 Task: Search one way flight ticket for 1 adult, 1 child, 1 infant in seat in premium economy from Grand Forks: Grand Forks International Airport to Fort Wayne: Fort Wayne International Airport on 8-4-2023. Choice of flights is Spirit. Number of bags: 1 checked bag. Price is upto 96000. Outbound departure time preference is 22:15.
Action: Mouse moved to (362, 308)
Screenshot: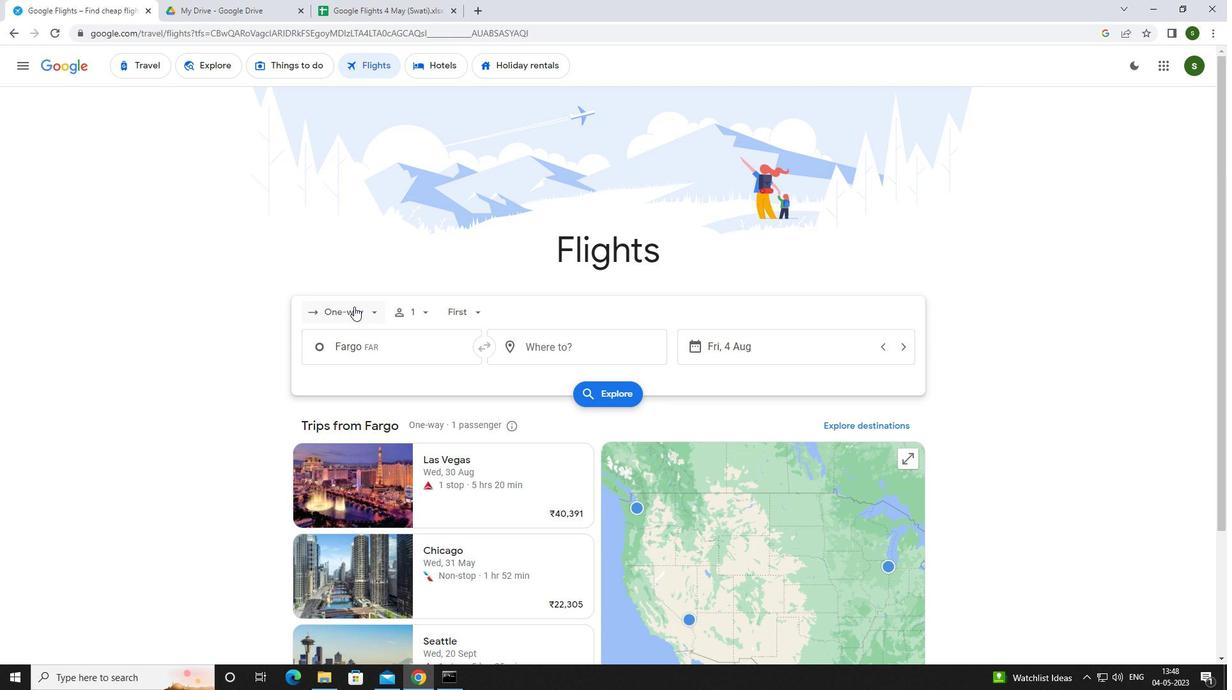 
Action: Mouse pressed left at (362, 308)
Screenshot: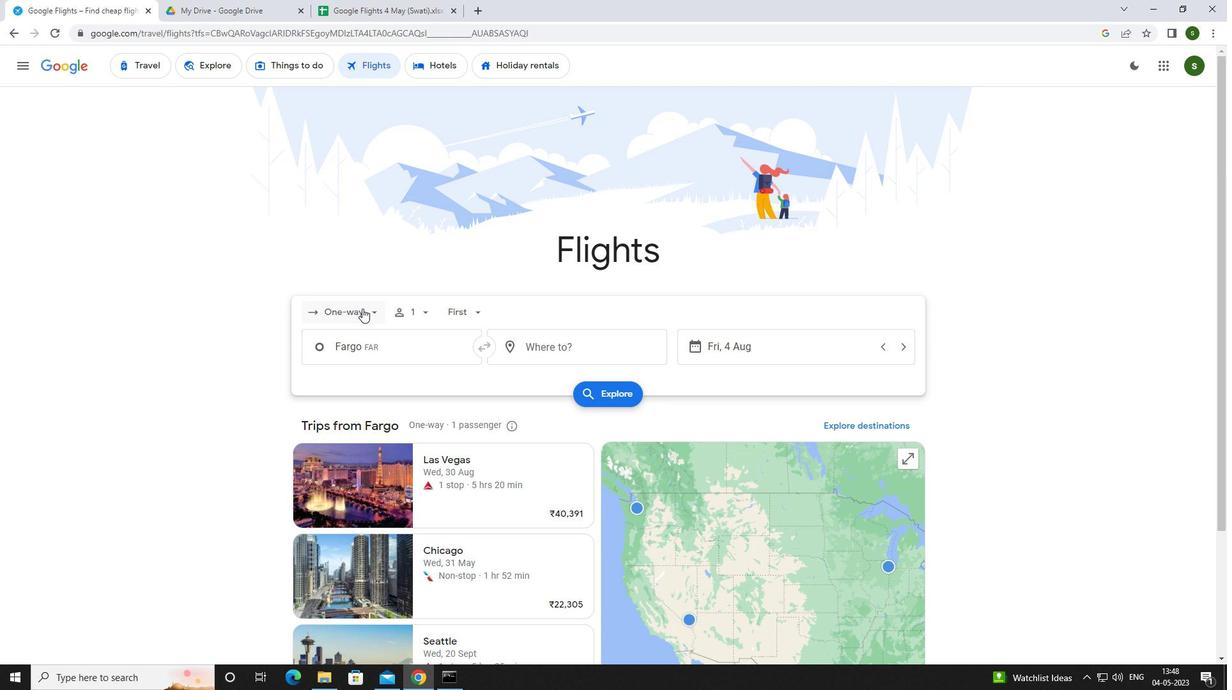 
Action: Mouse moved to (369, 367)
Screenshot: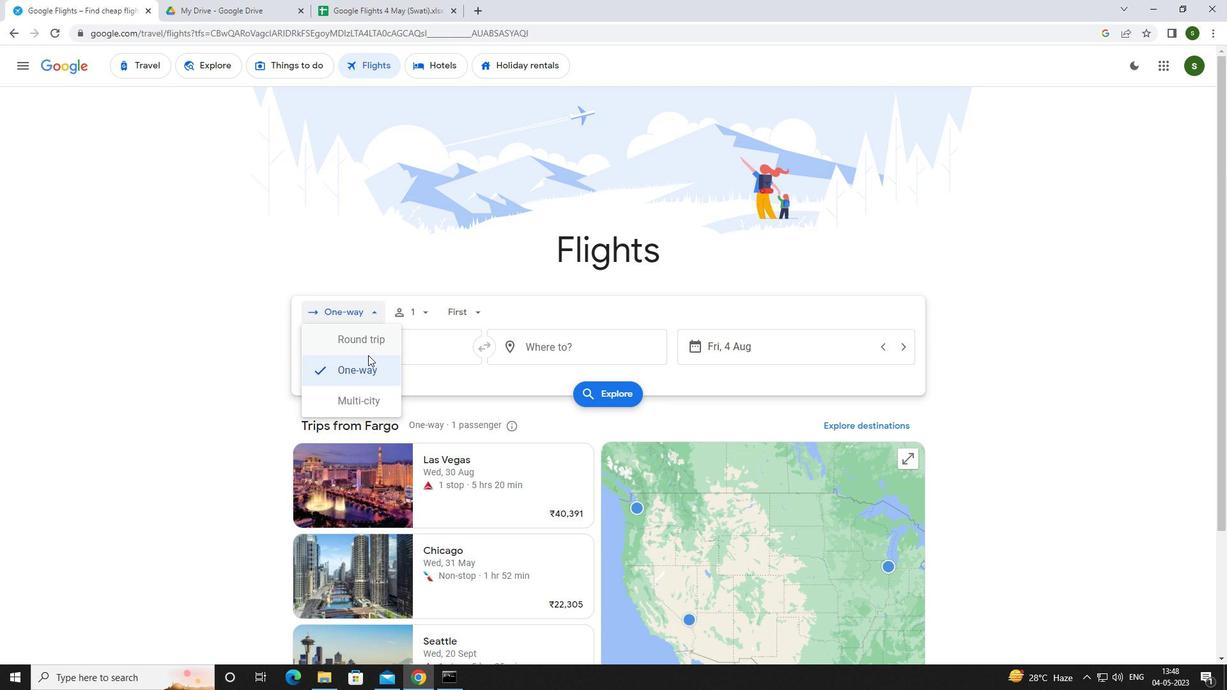 
Action: Mouse pressed left at (369, 367)
Screenshot: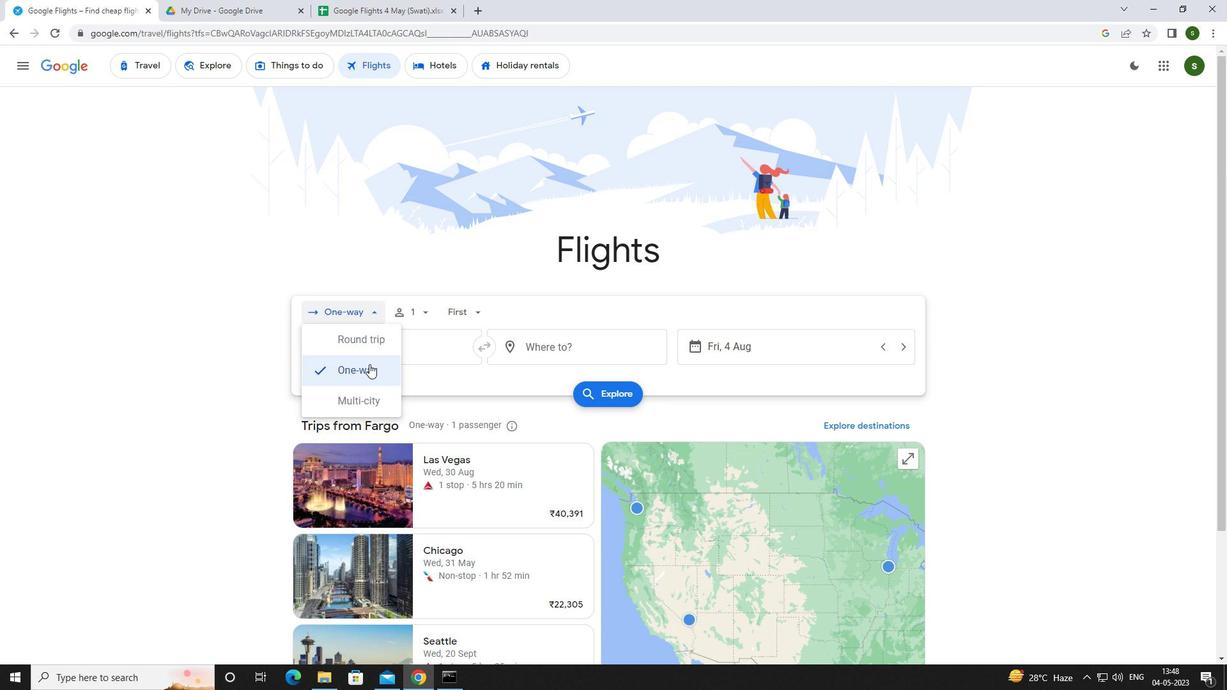 
Action: Mouse moved to (423, 315)
Screenshot: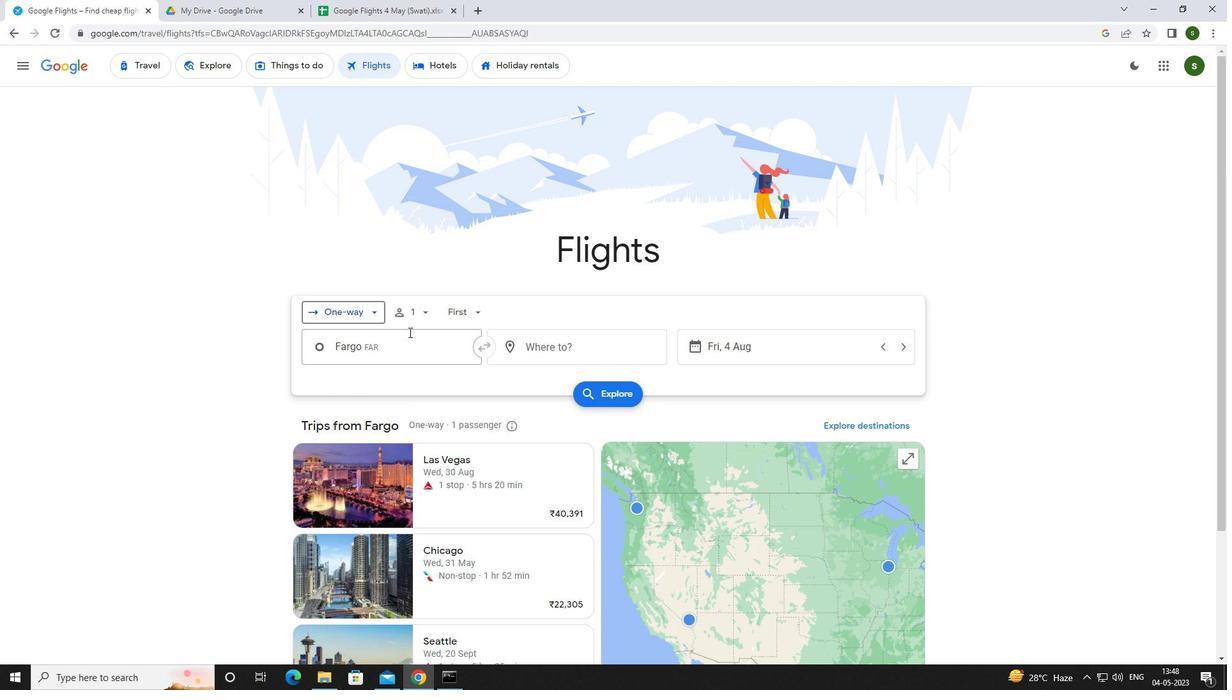 
Action: Mouse pressed left at (423, 315)
Screenshot: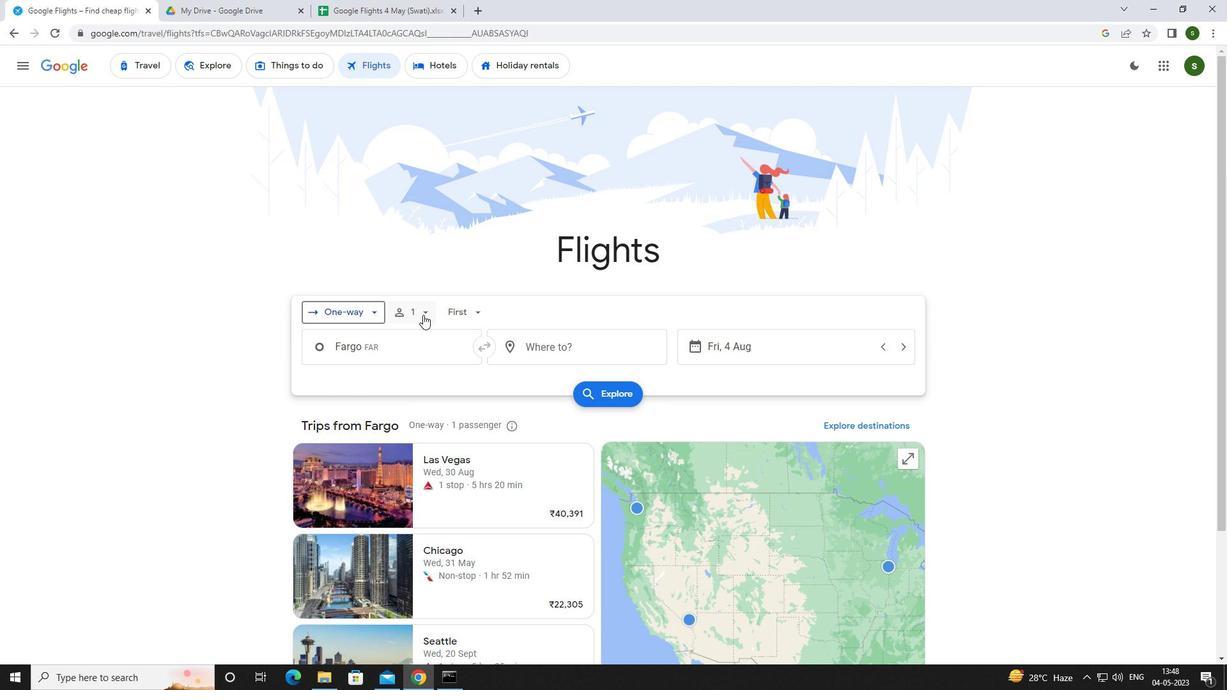 
Action: Mouse moved to (530, 376)
Screenshot: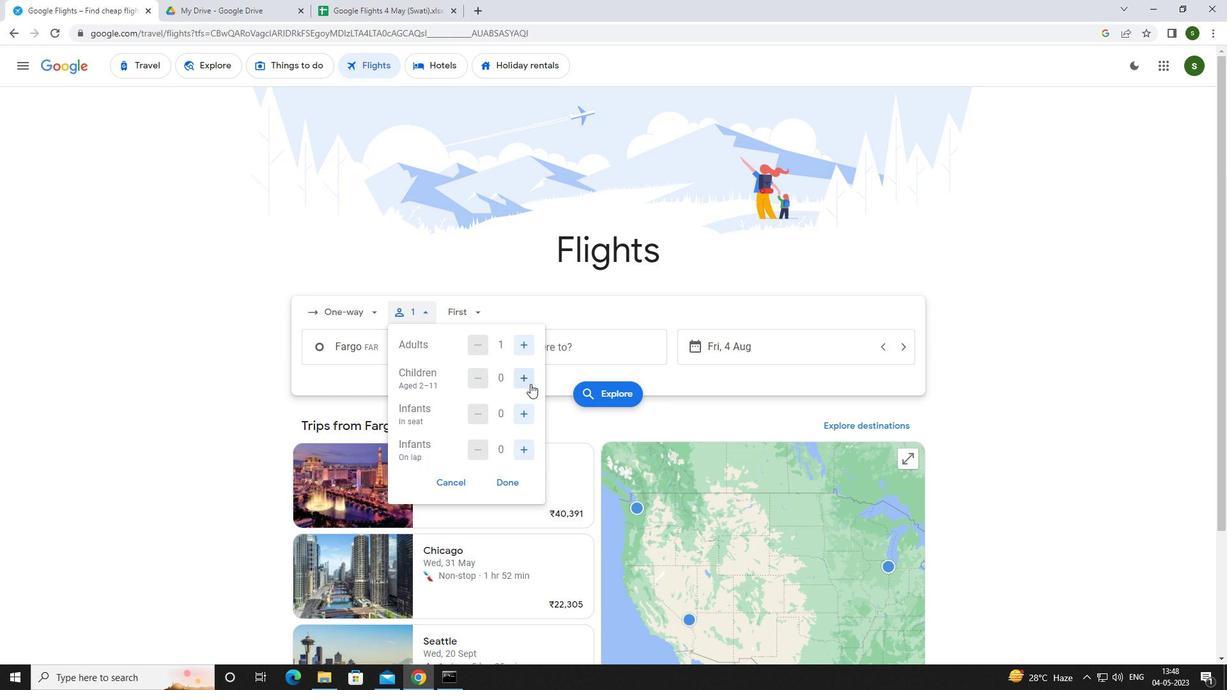 
Action: Mouse pressed left at (530, 376)
Screenshot: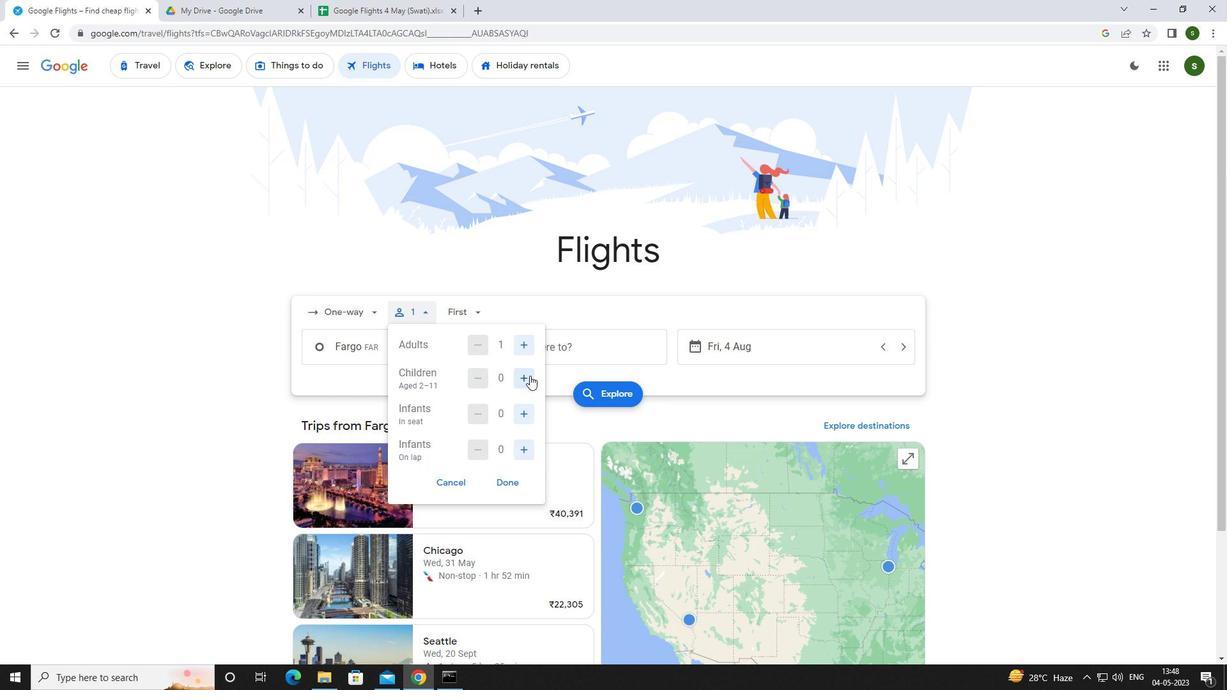 
Action: Mouse moved to (530, 415)
Screenshot: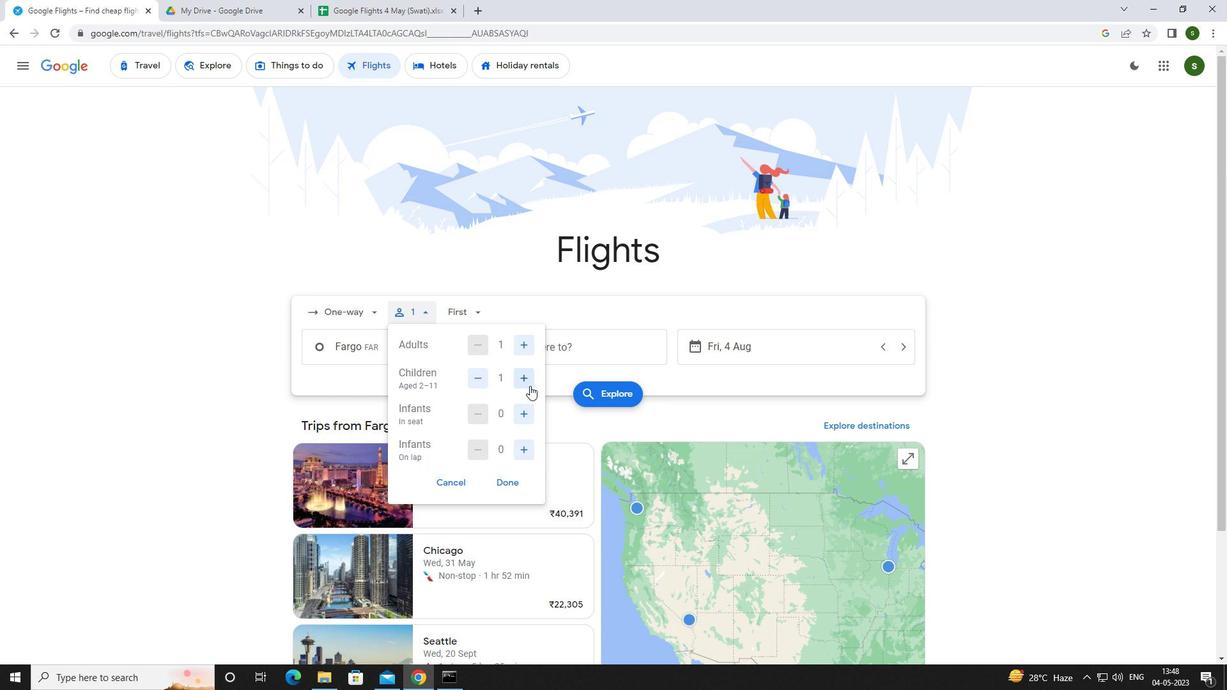 
Action: Mouse pressed left at (530, 415)
Screenshot: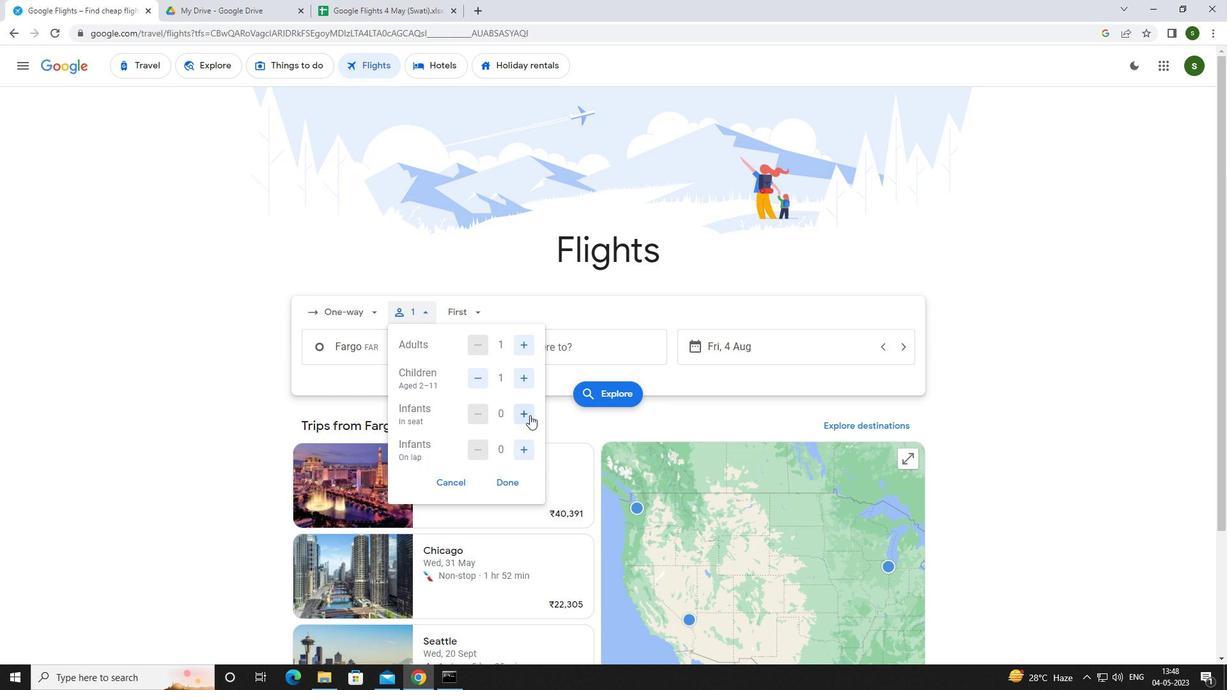 
Action: Mouse moved to (486, 314)
Screenshot: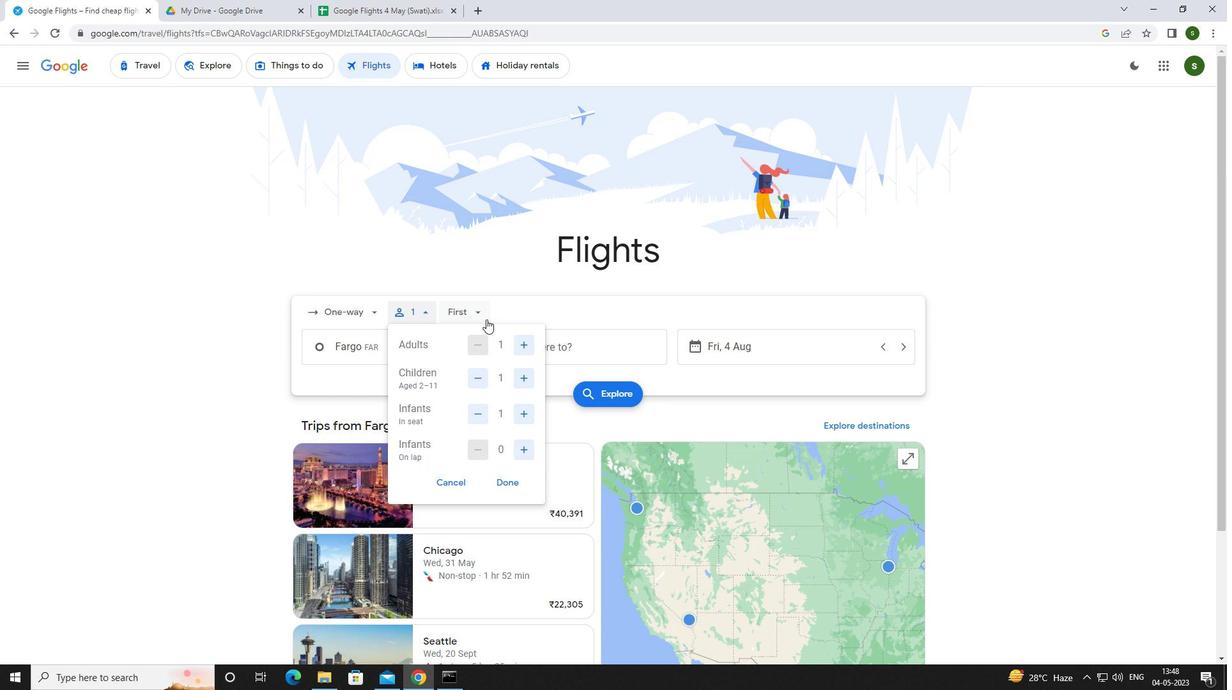 
Action: Mouse pressed left at (486, 314)
Screenshot: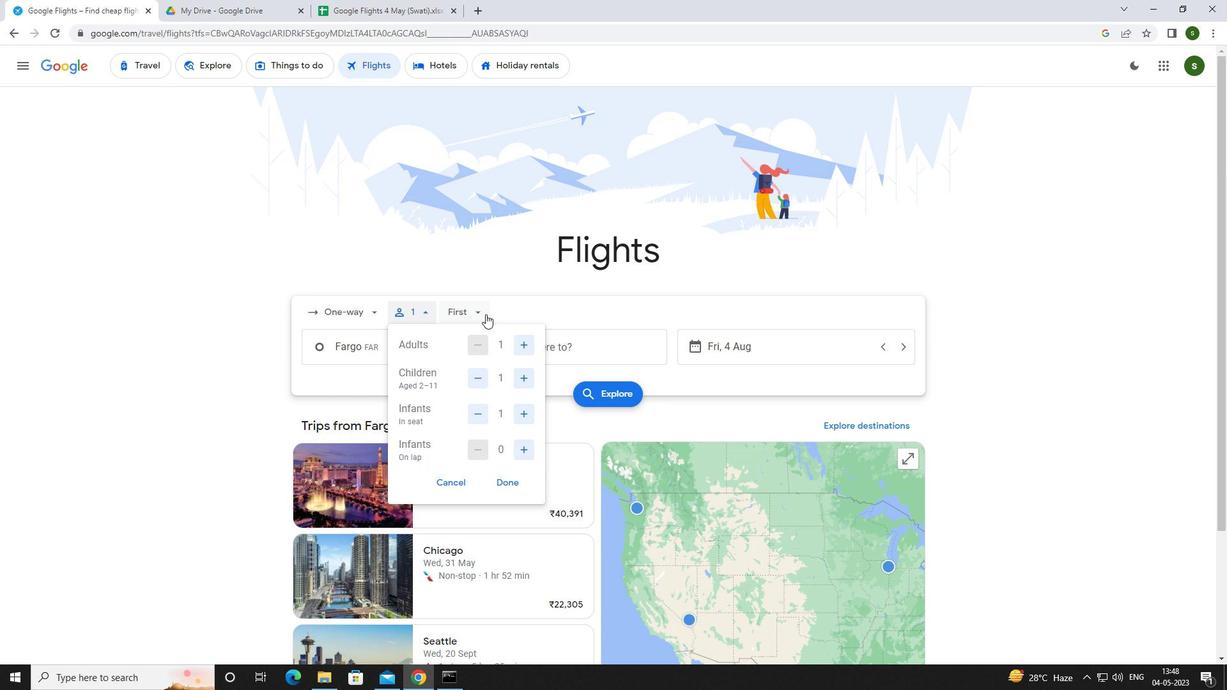 
Action: Mouse moved to (496, 376)
Screenshot: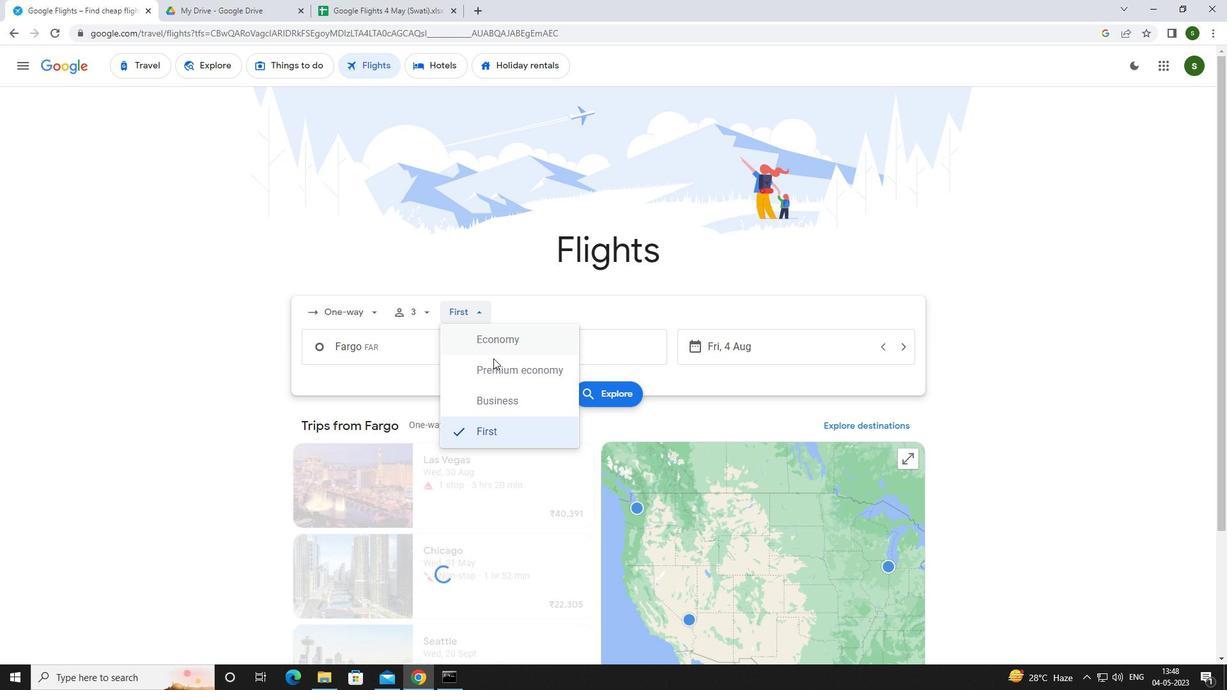 
Action: Mouse pressed left at (496, 376)
Screenshot: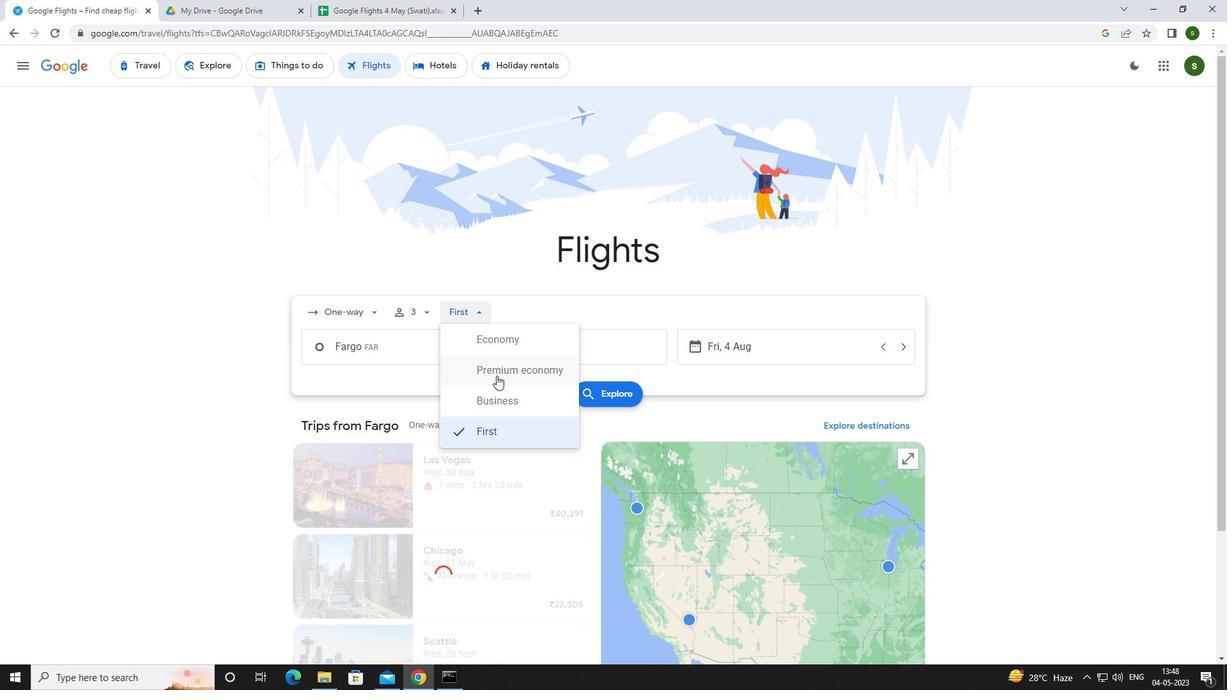 
Action: Mouse moved to (411, 355)
Screenshot: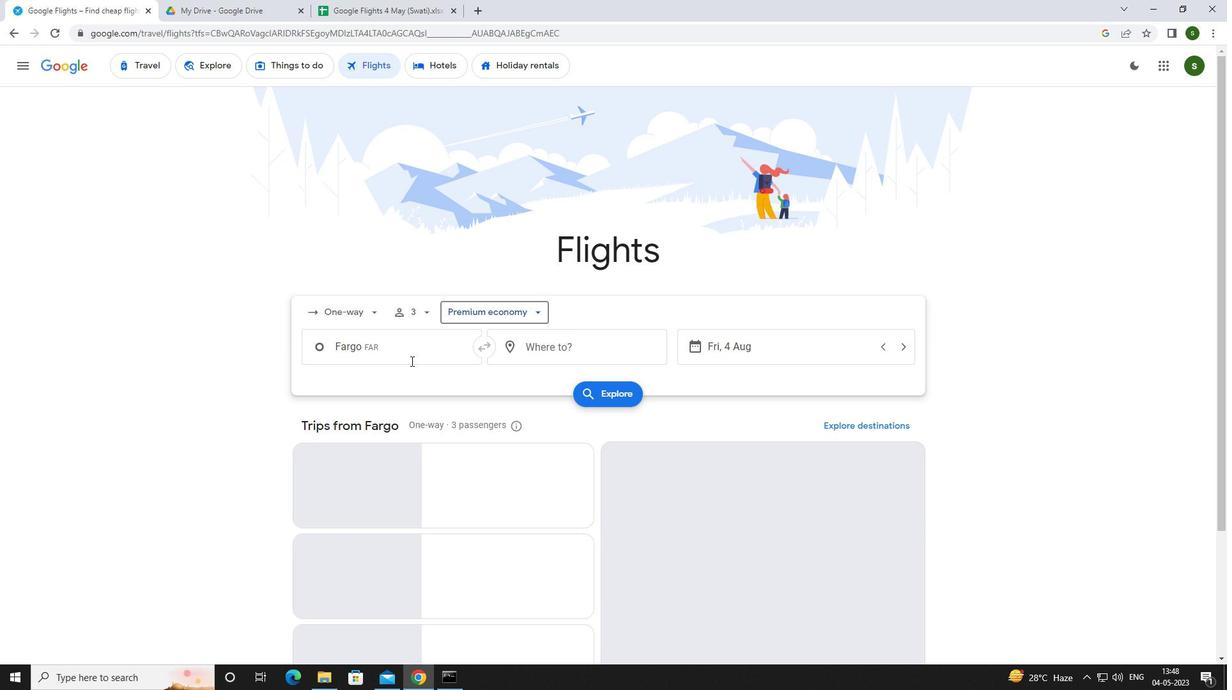 
Action: Mouse pressed left at (411, 355)
Screenshot: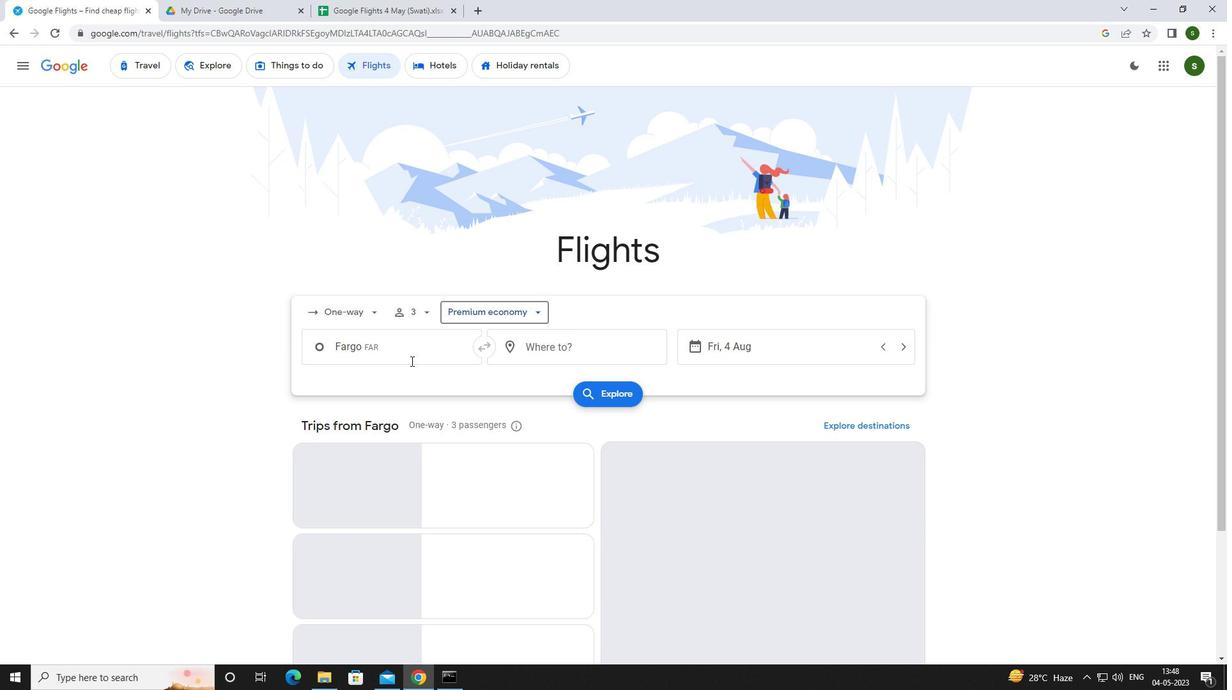 
Action: Mouse moved to (410, 349)
Screenshot: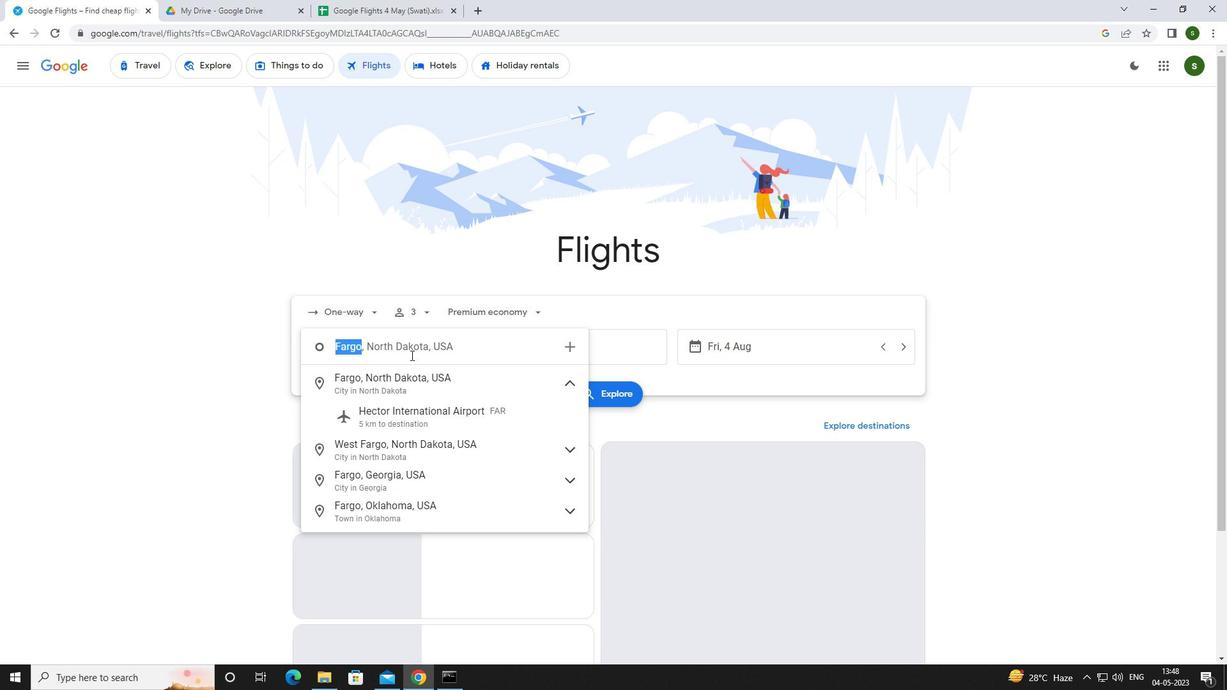 
Action: Key pressed <Key.caps_lock>g<Key.caps_lock>rand<Key.space><Key.caps_lock>f<Key.caps_lock>orks
Screenshot: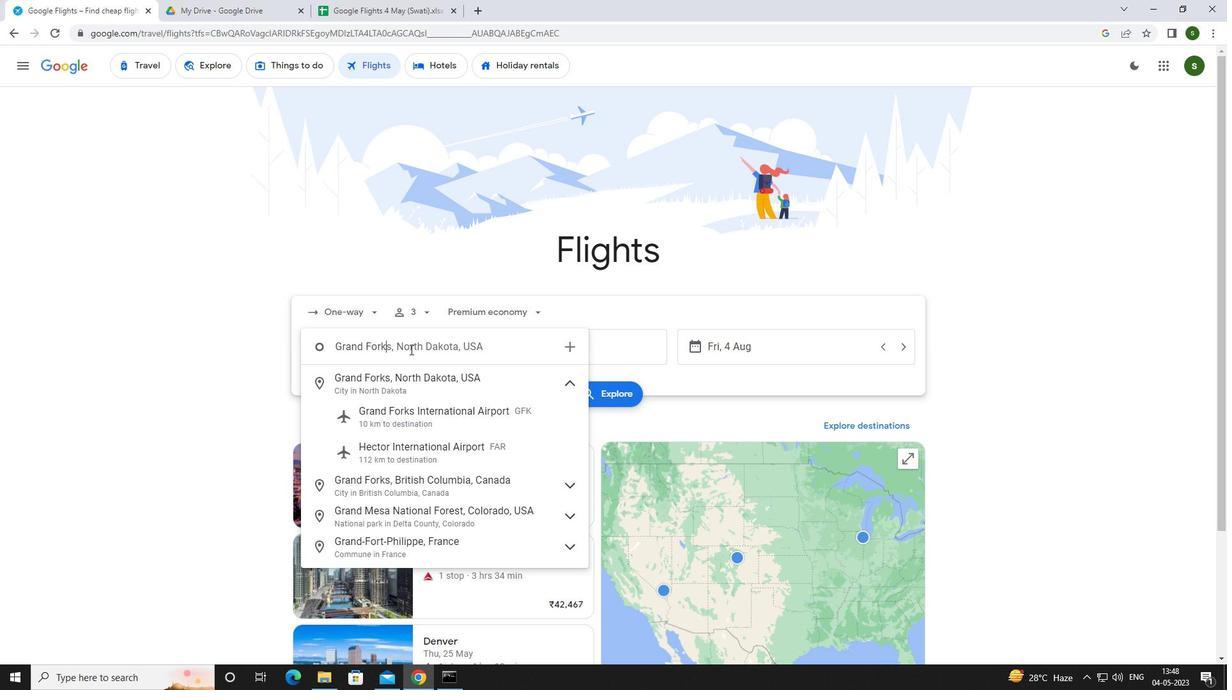 
Action: Mouse moved to (414, 413)
Screenshot: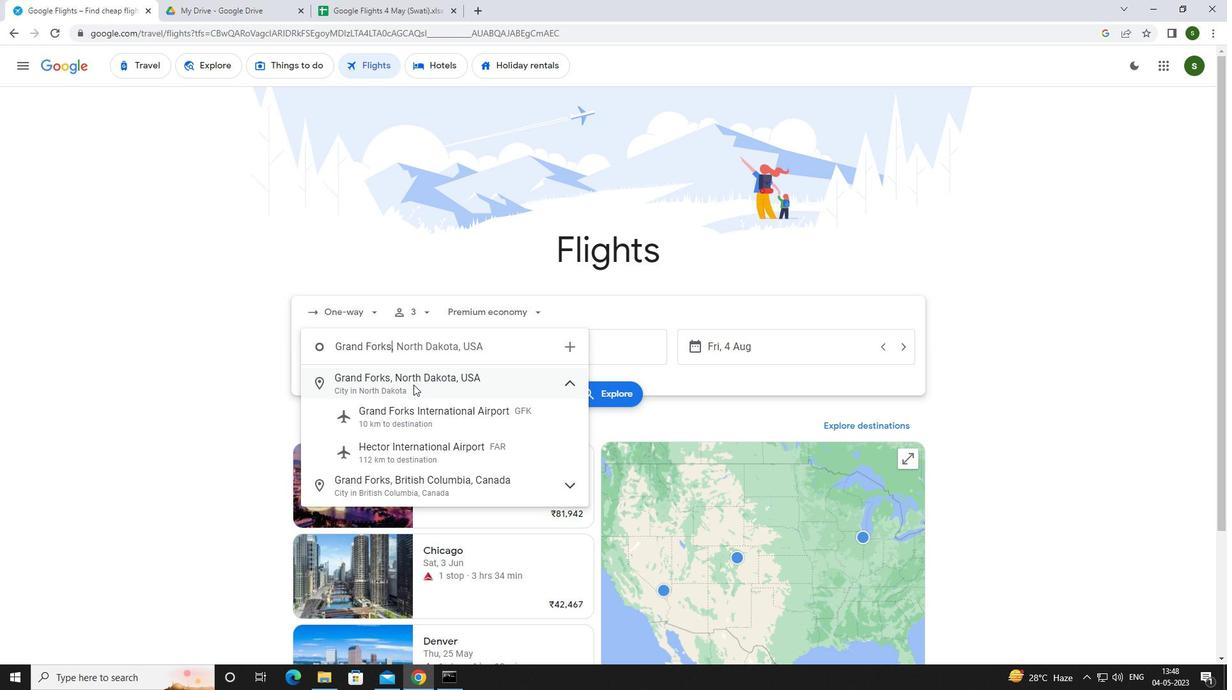 
Action: Mouse pressed left at (414, 413)
Screenshot: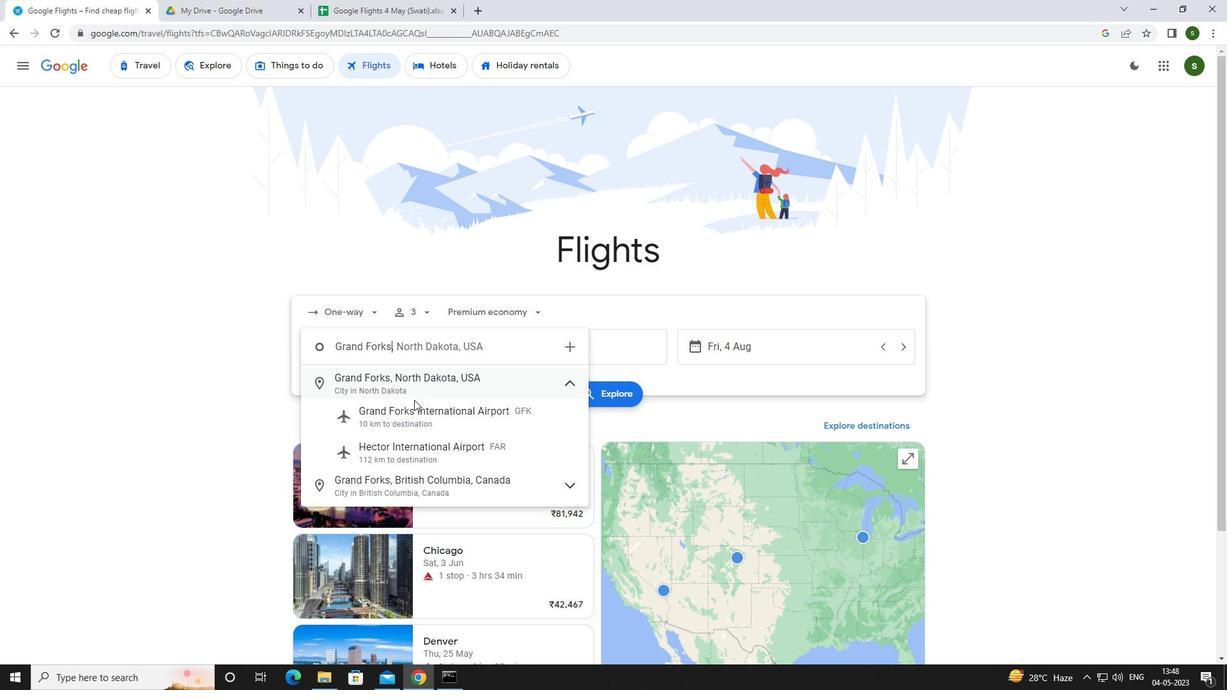 
Action: Mouse moved to (549, 347)
Screenshot: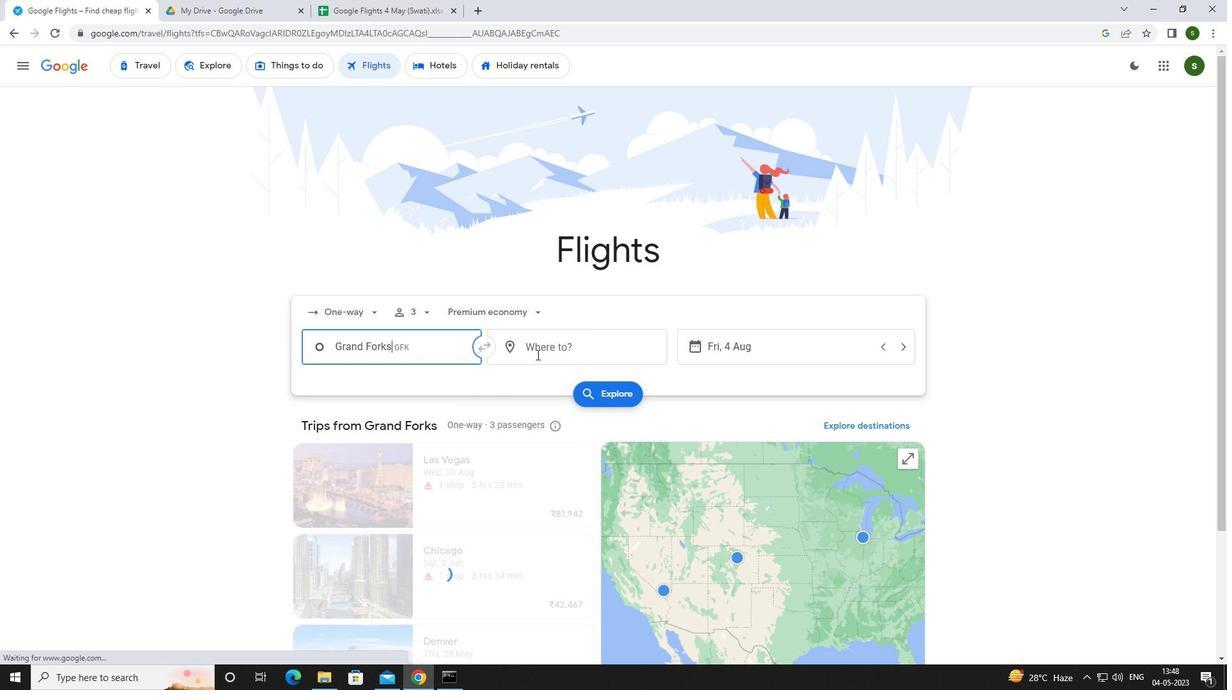 
Action: Mouse pressed left at (549, 347)
Screenshot: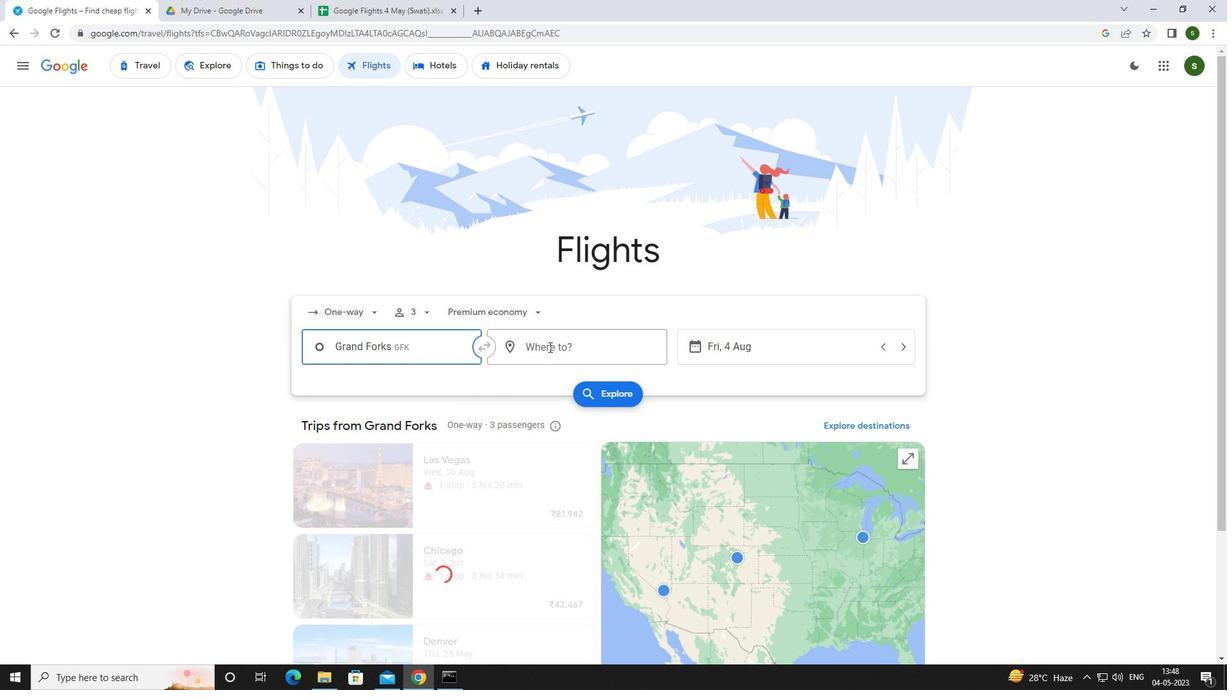 
Action: Mouse moved to (491, 363)
Screenshot: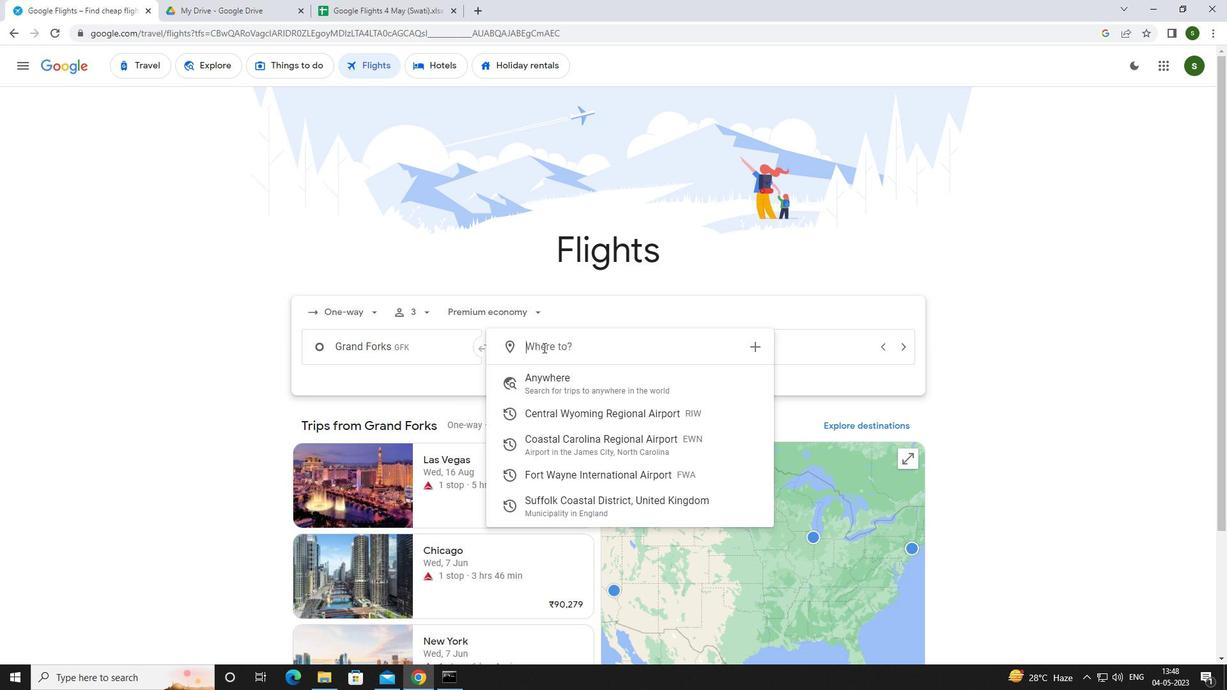 
Action: Key pressed <Key.caps_lock>f<Key.caps_lock>ort<Key.space><Key.caps_lock>w<Key.caps_lock>Ayne
Screenshot: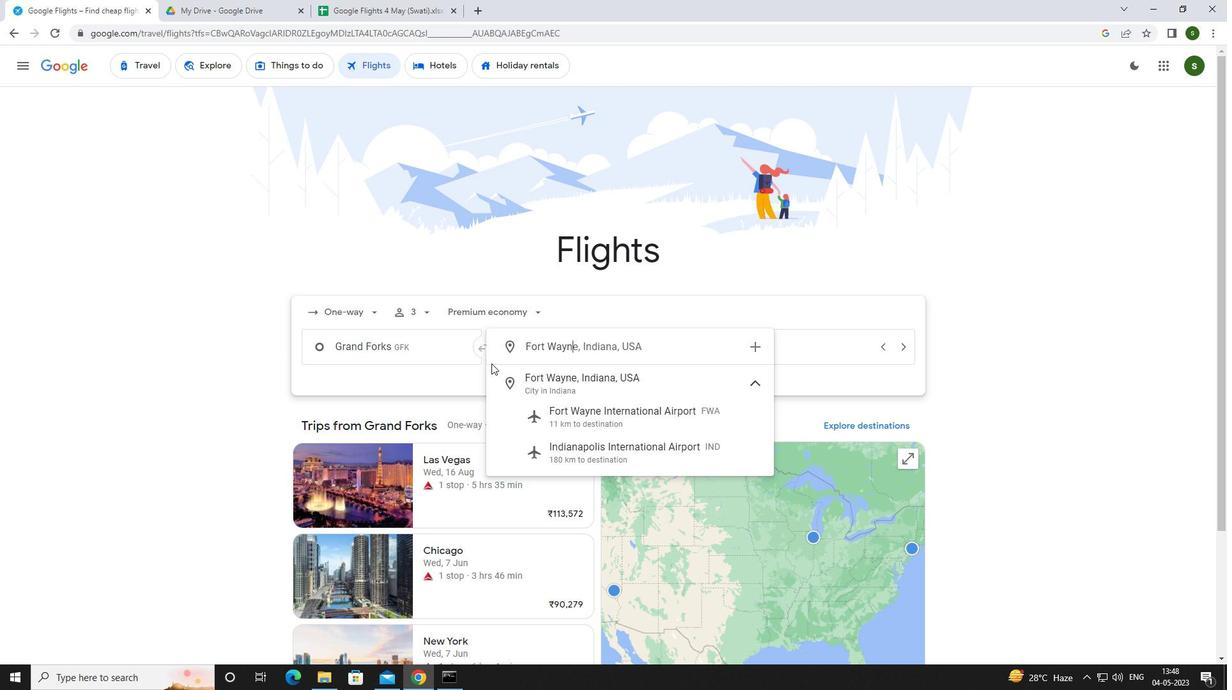 
Action: Mouse moved to (596, 418)
Screenshot: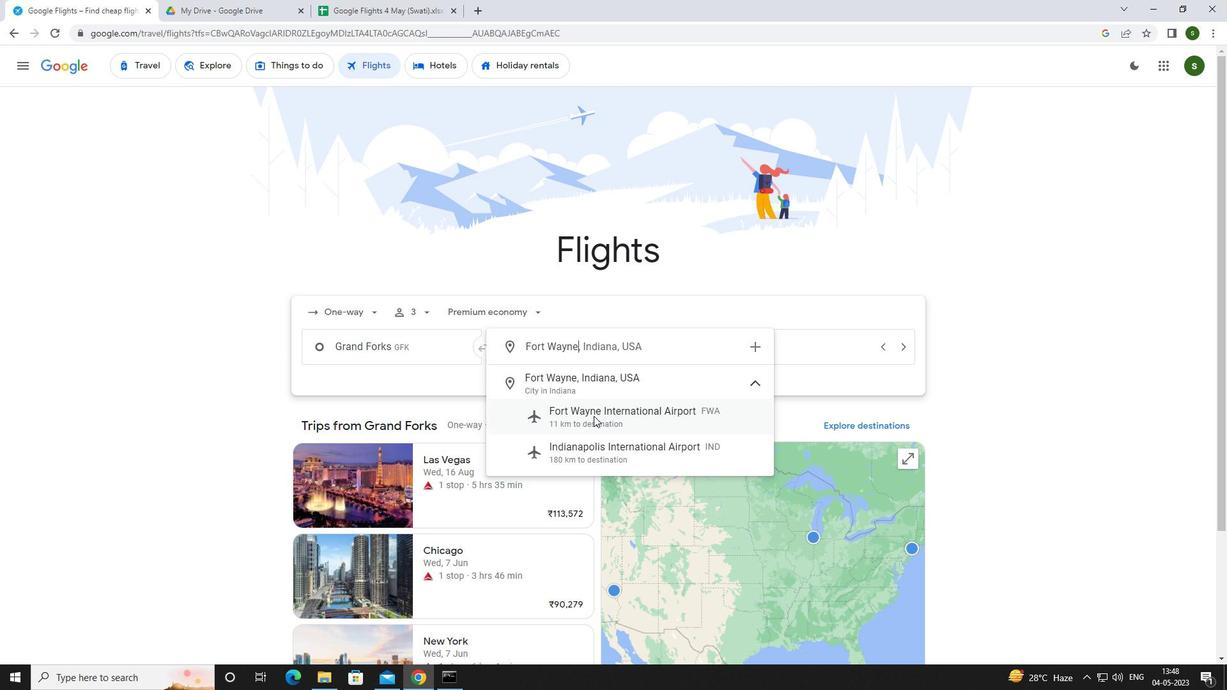 
Action: Mouse pressed left at (596, 418)
Screenshot: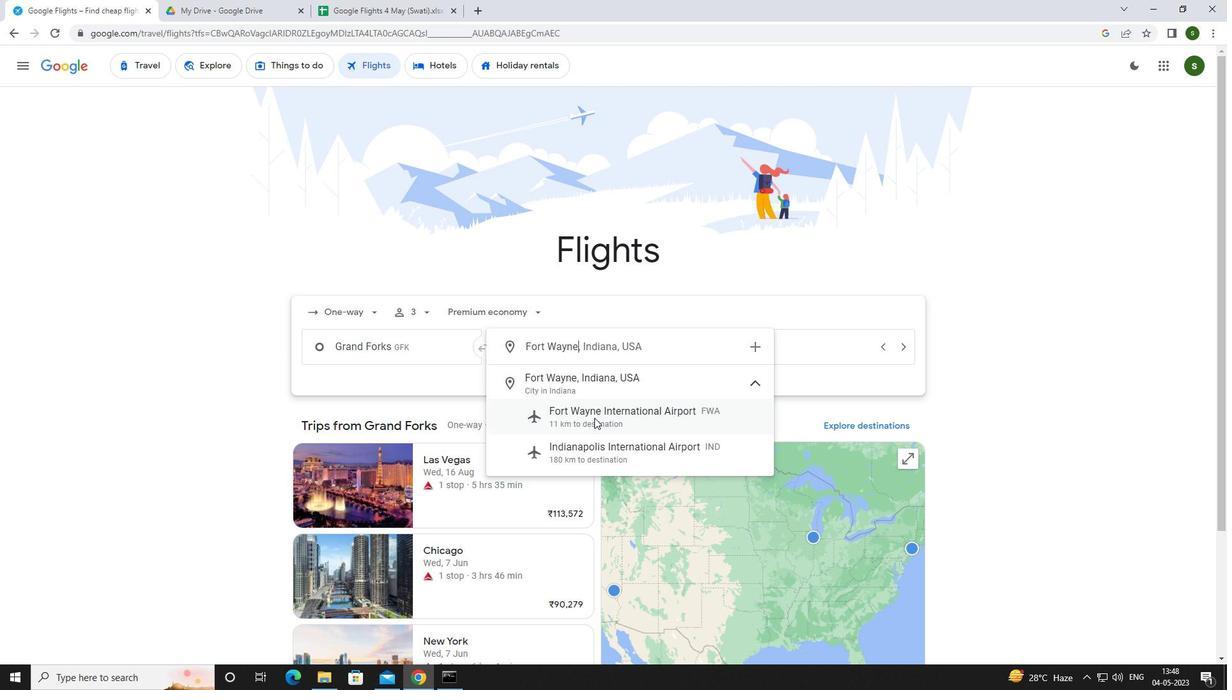 
Action: Mouse moved to (772, 353)
Screenshot: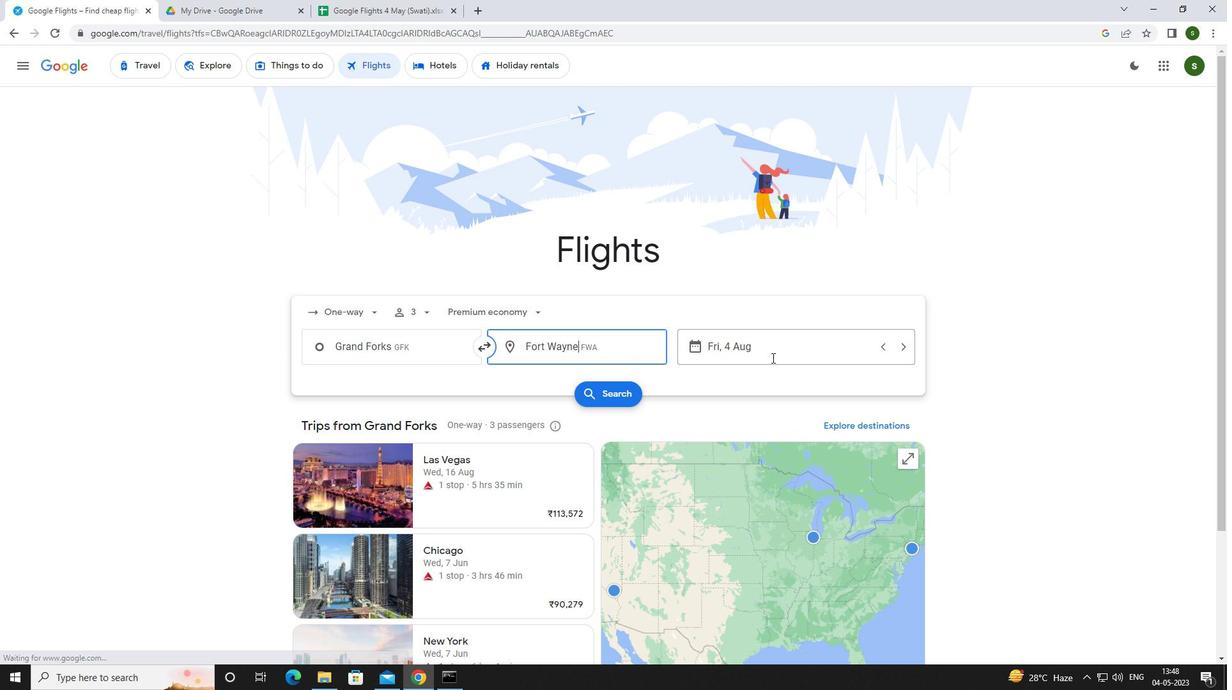 
Action: Mouse pressed left at (772, 353)
Screenshot: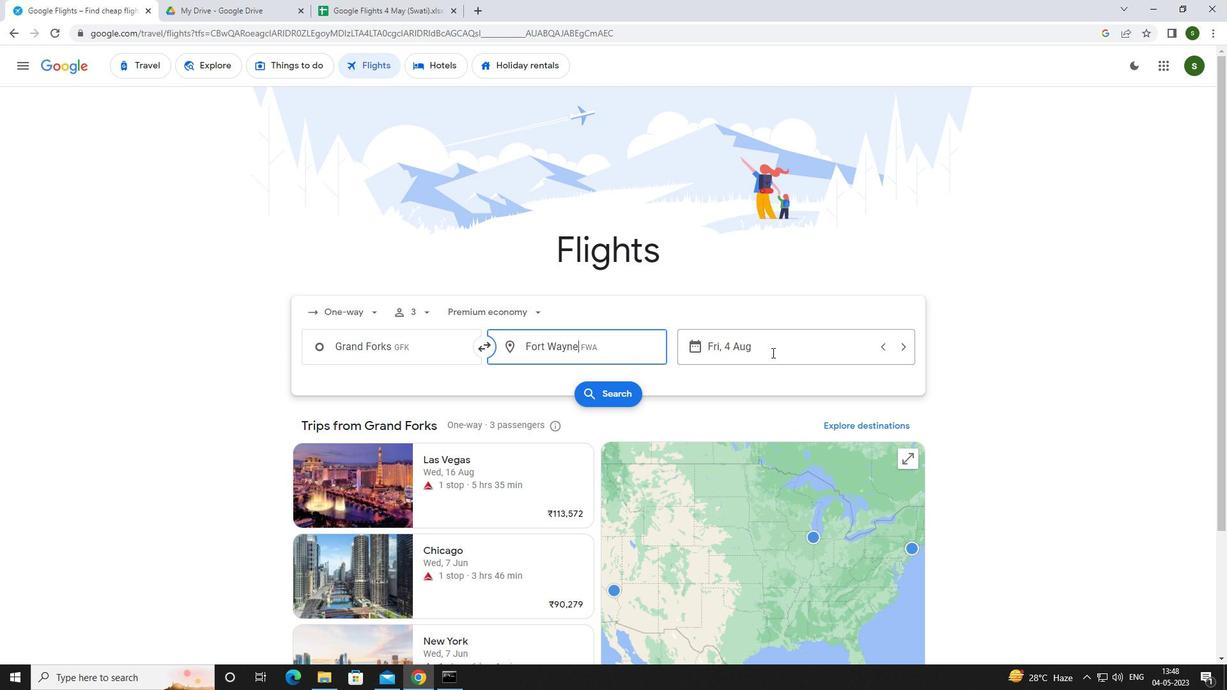 
Action: Mouse moved to (603, 439)
Screenshot: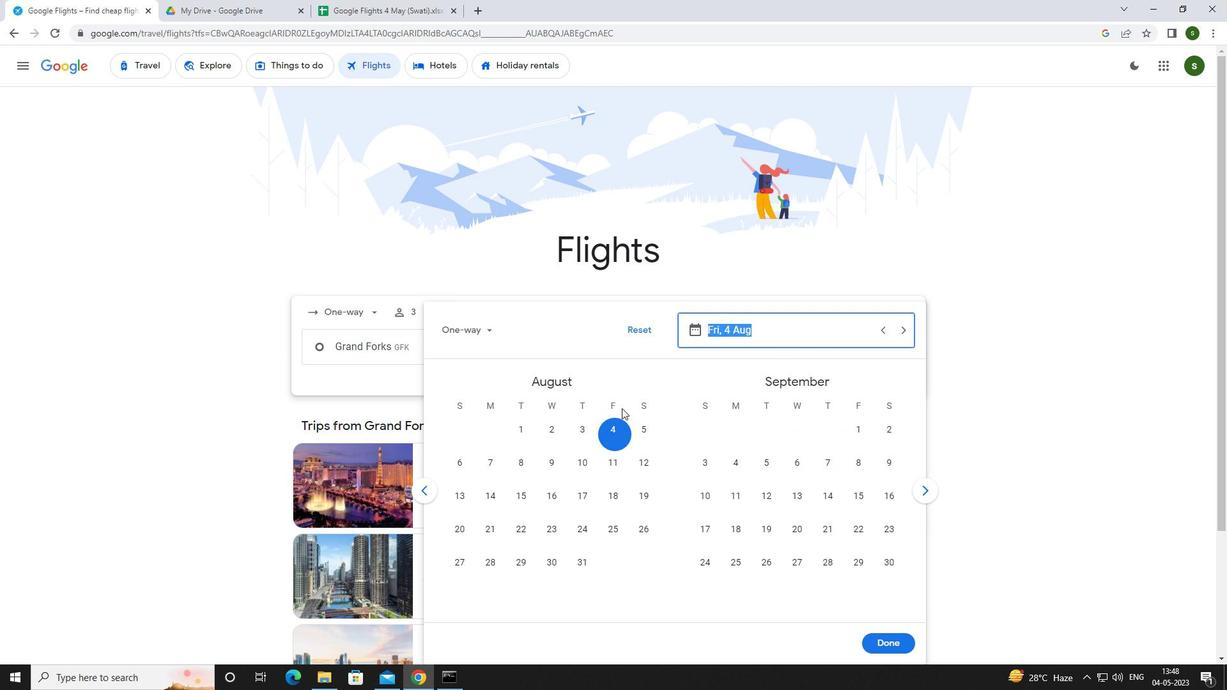 
Action: Mouse pressed left at (603, 439)
Screenshot: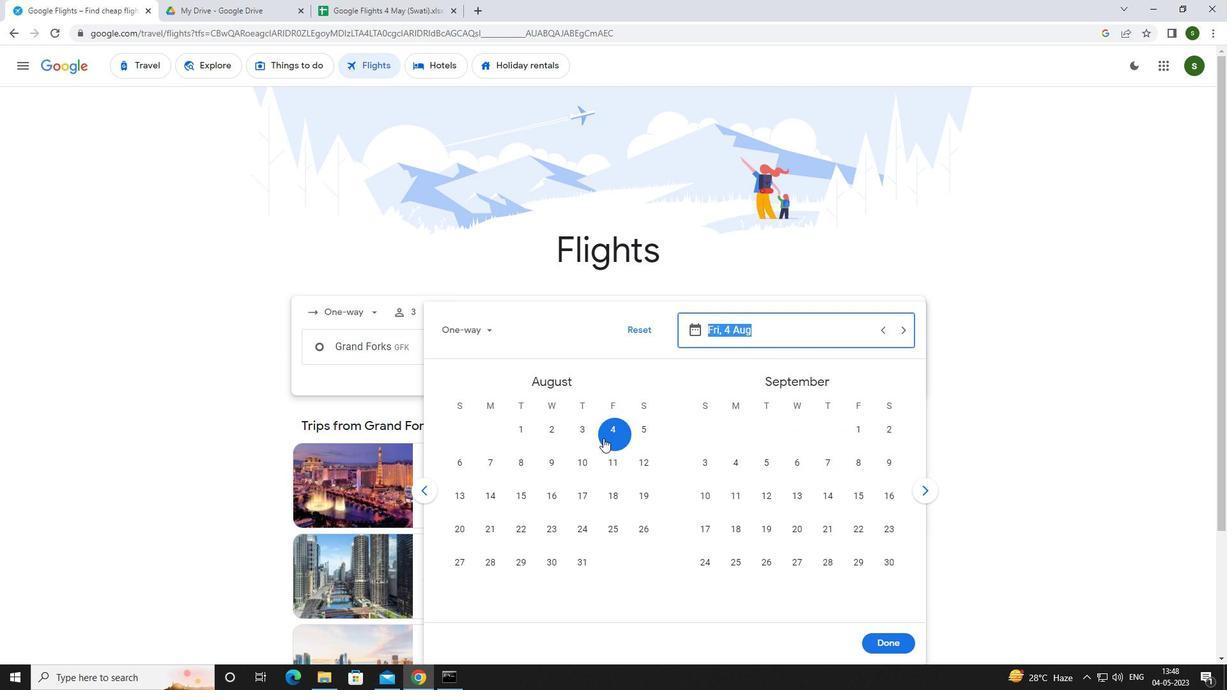 
Action: Mouse moved to (880, 645)
Screenshot: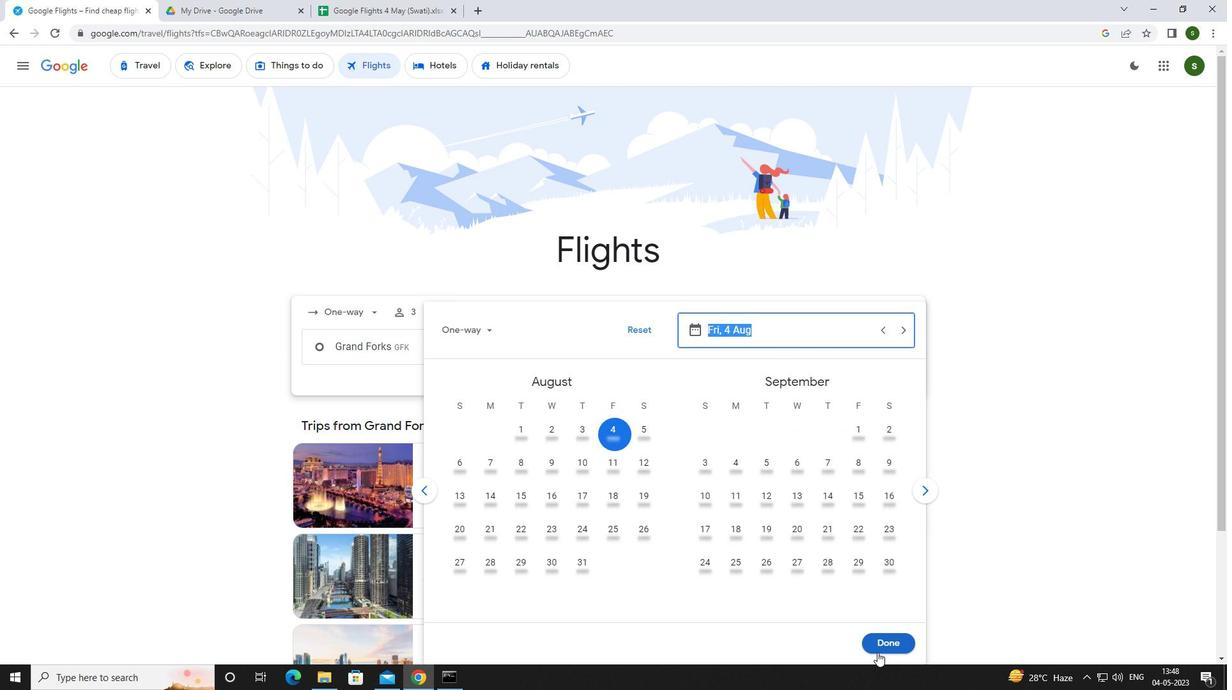 
Action: Mouse pressed left at (880, 645)
Screenshot: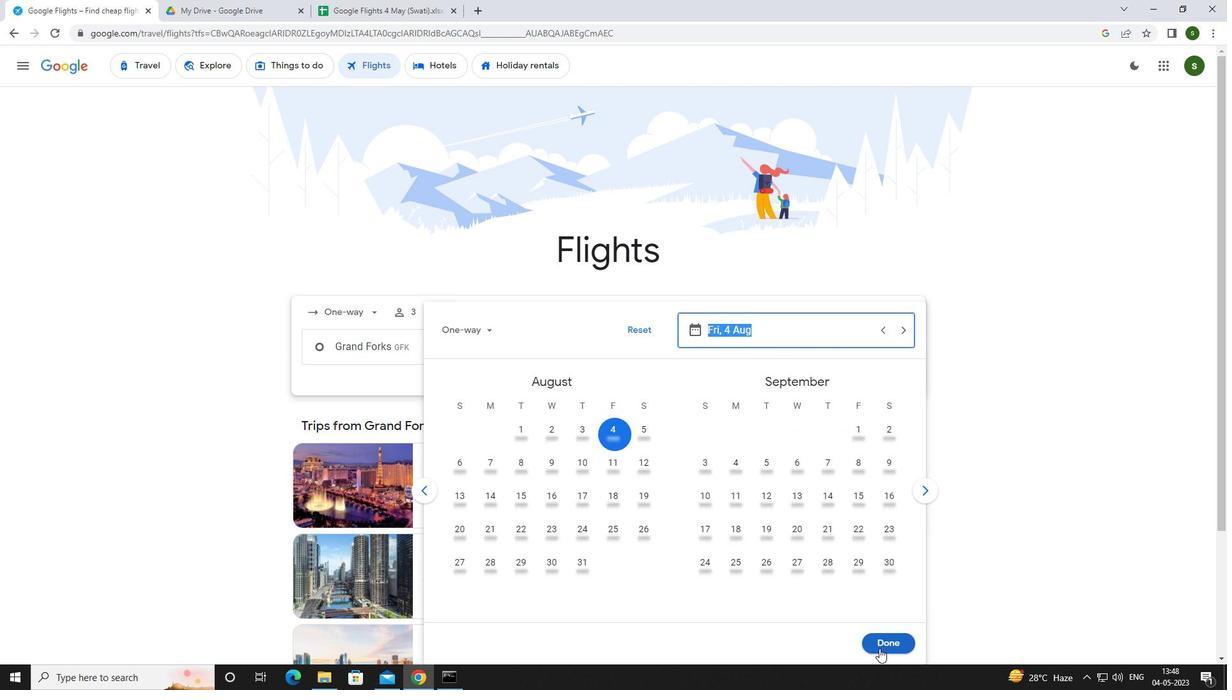 
Action: Mouse moved to (615, 397)
Screenshot: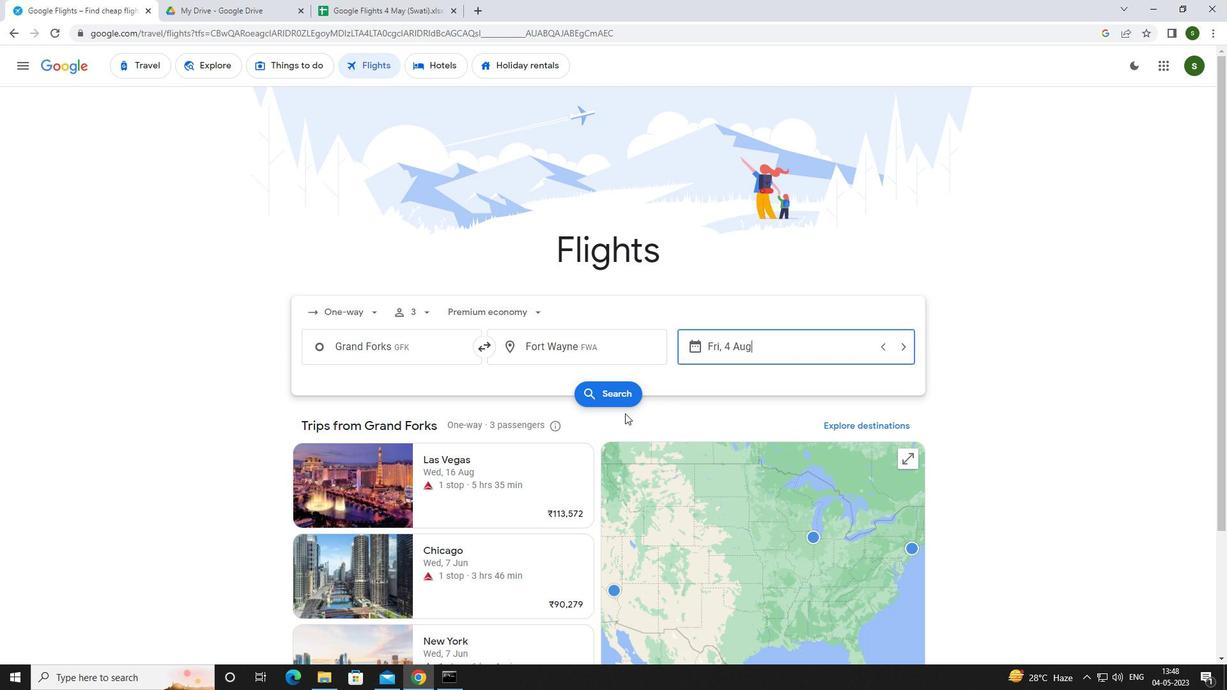
Action: Mouse pressed left at (615, 397)
Screenshot: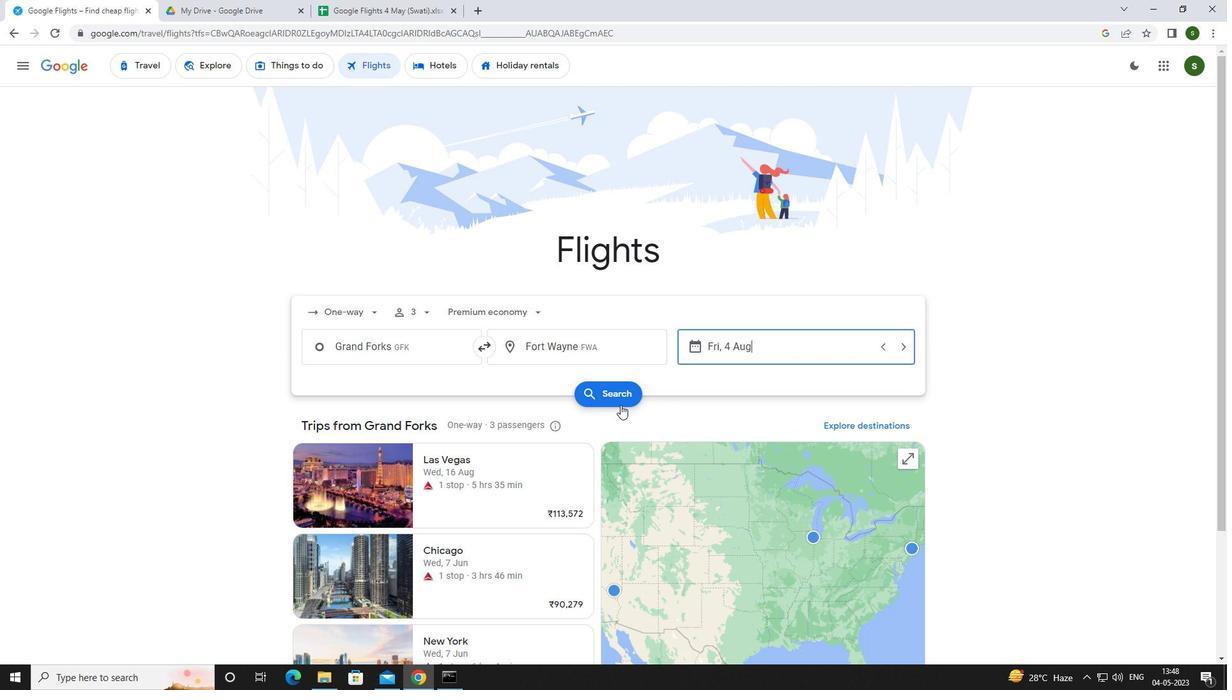 
Action: Mouse moved to (315, 182)
Screenshot: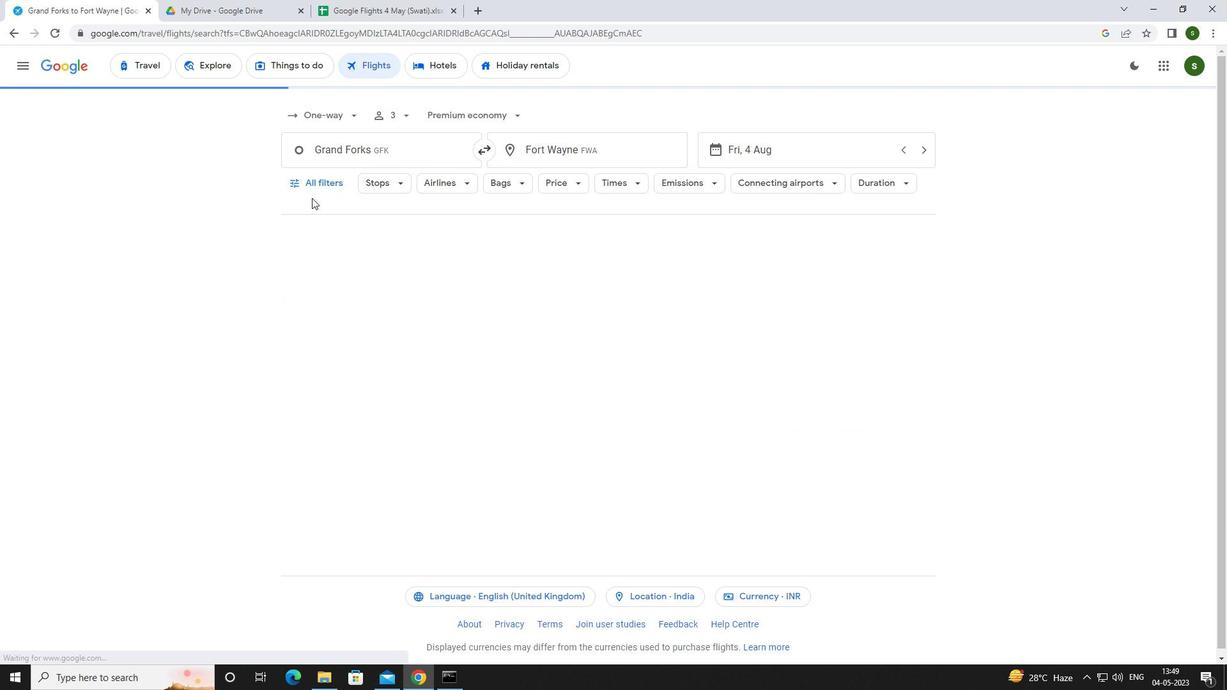 
Action: Mouse pressed left at (315, 182)
Screenshot: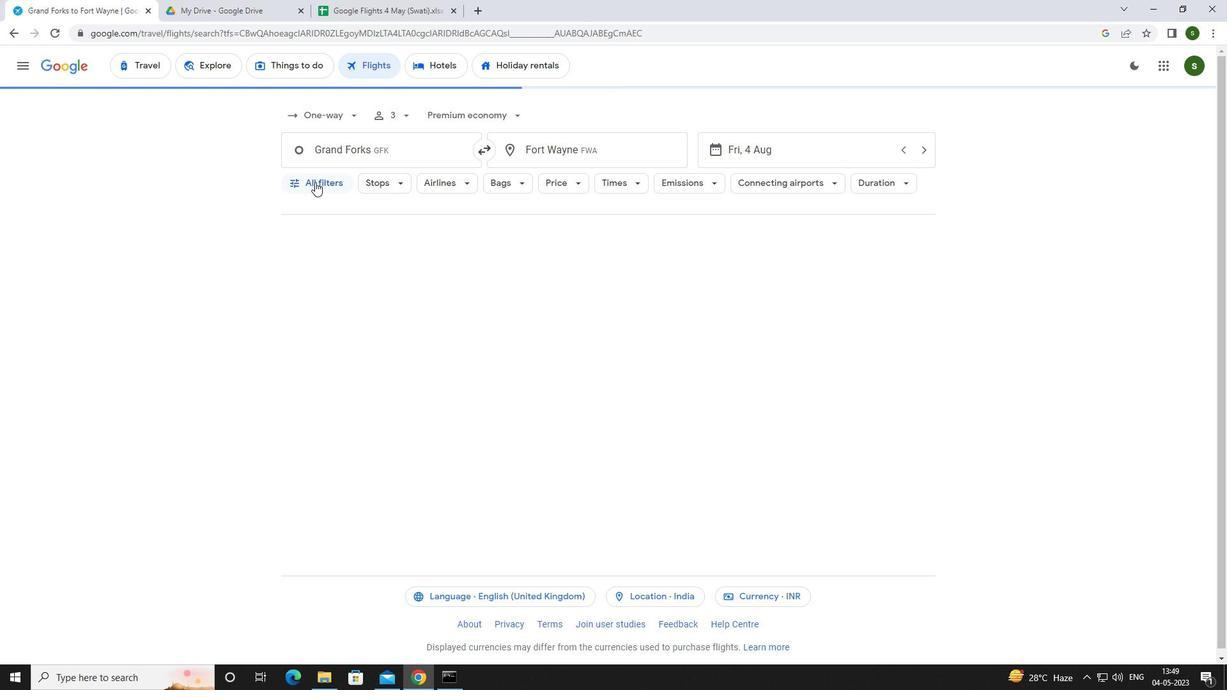 
Action: Mouse moved to (477, 451)
Screenshot: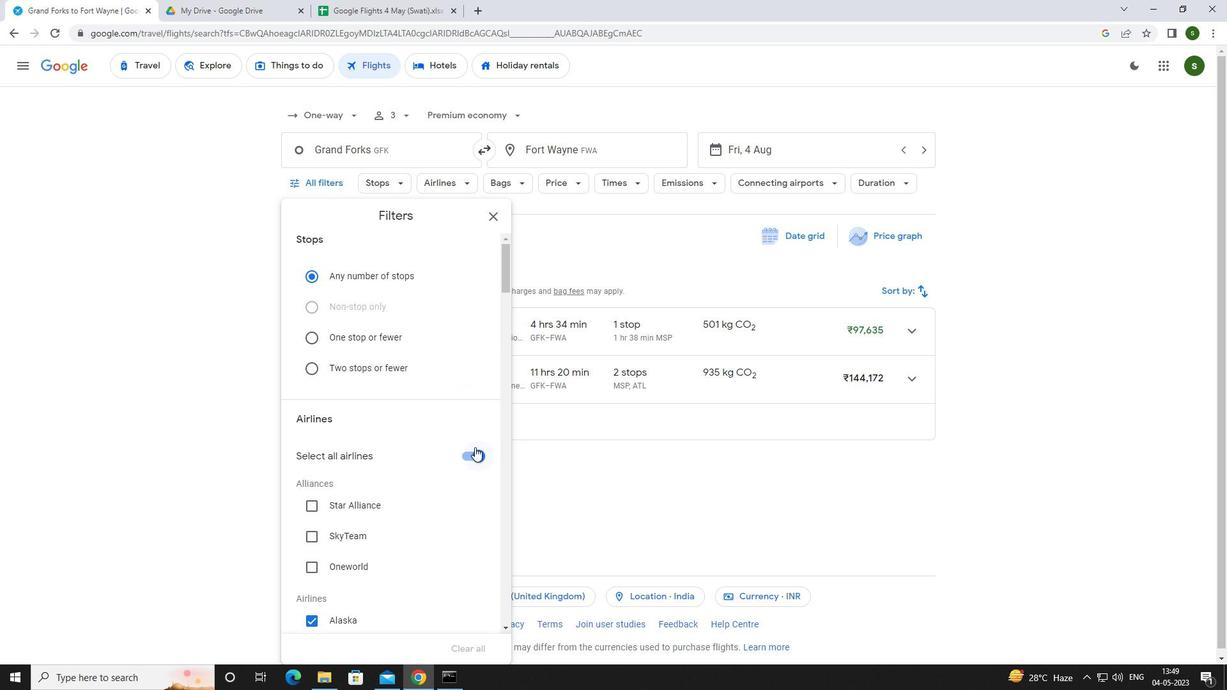 
Action: Mouse pressed left at (477, 451)
Screenshot: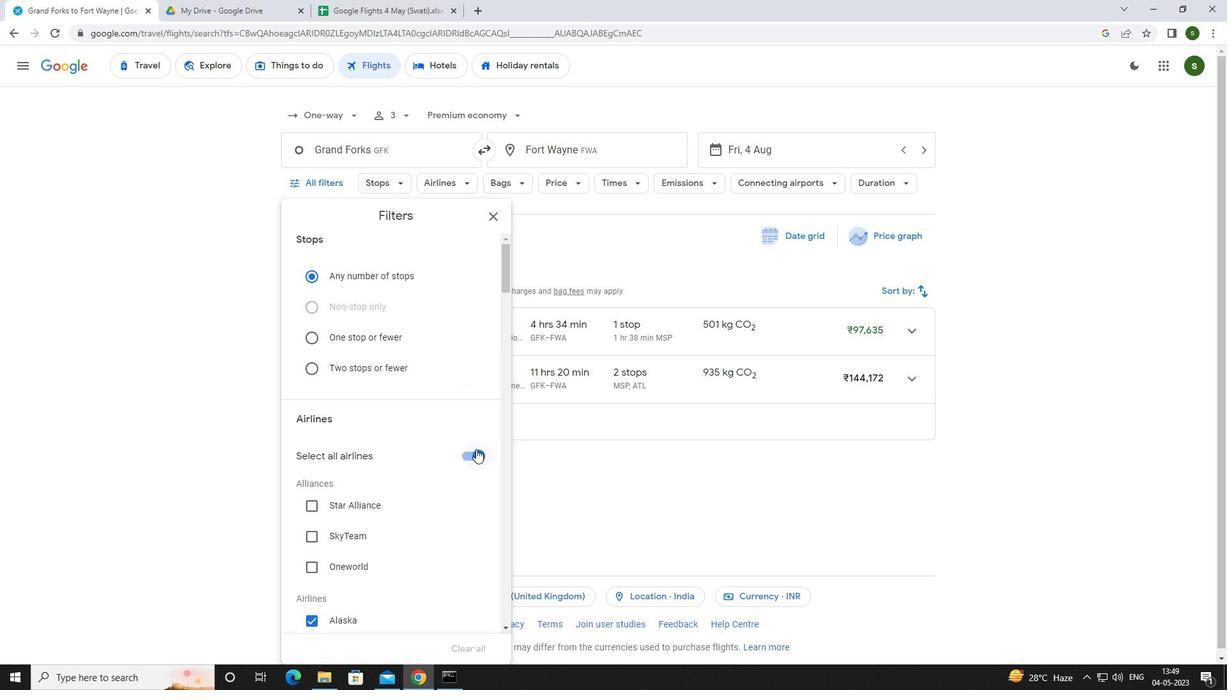 
Action: Mouse moved to (455, 401)
Screenshot: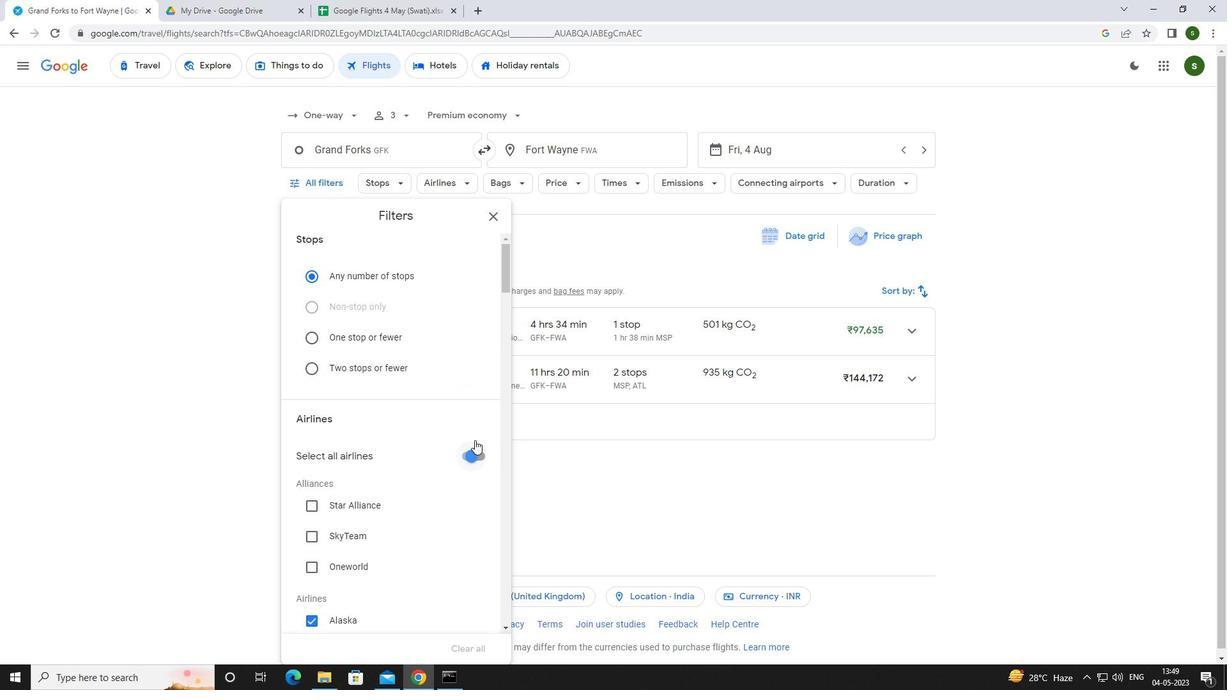 
Action: Mouse scrolled (455, 400) with delta (0, 0)
Screenshot: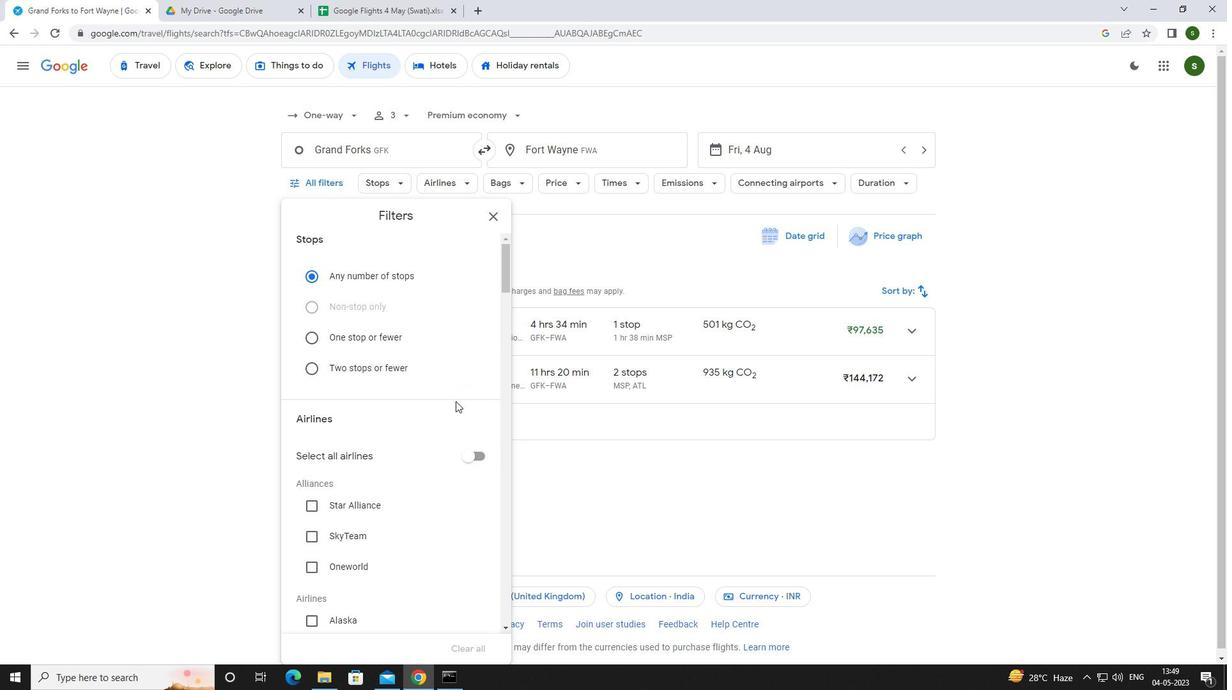 
Action: Mouse scrolled (455, 400) with delta (0, 0)
Screenshot: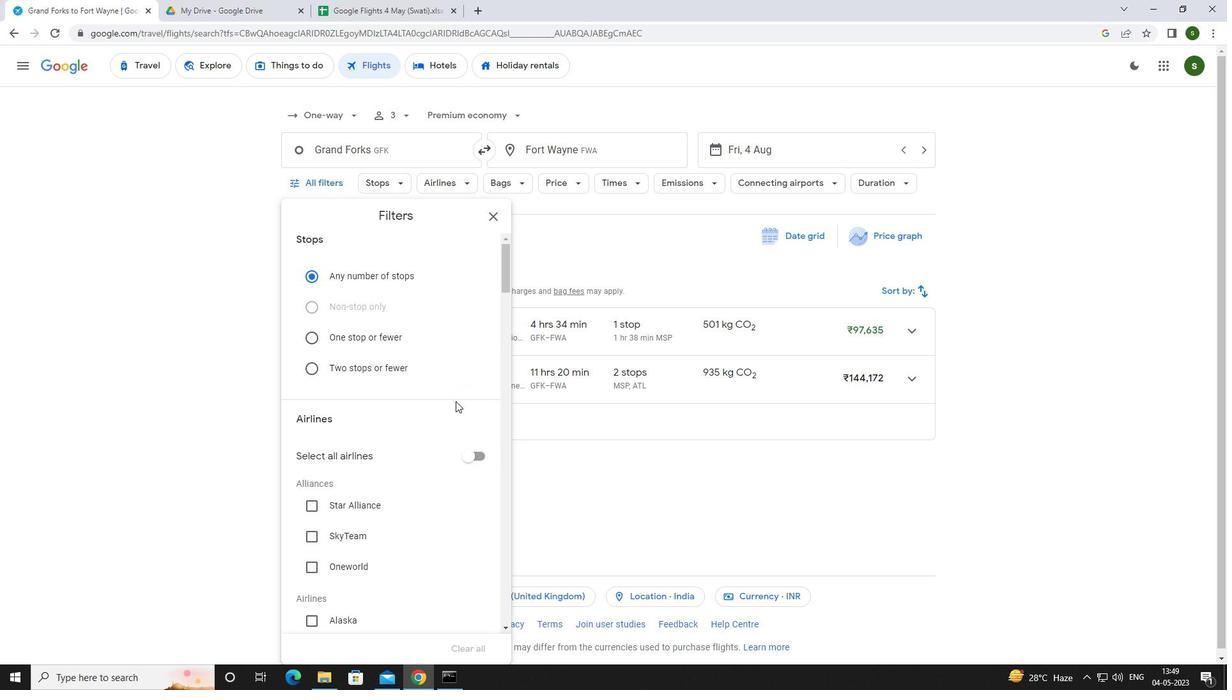 
Action: Mouse scrolled (455, 400) with delta (0, 0)
Screenshot: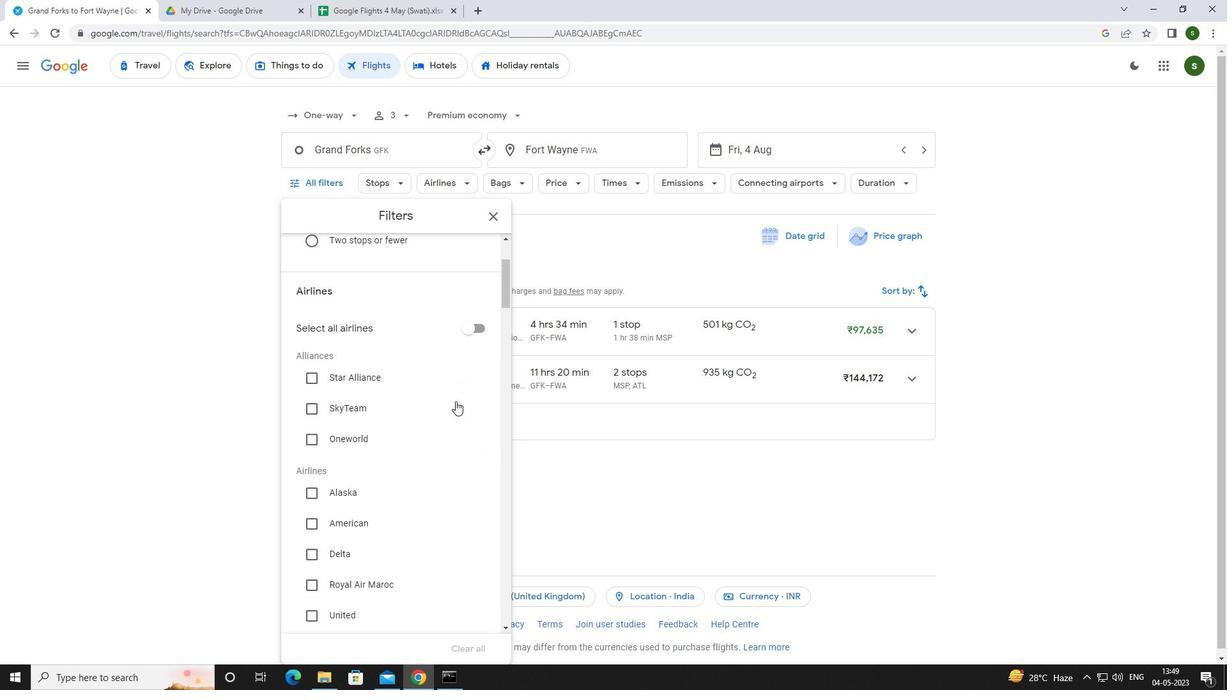 
Action: Mouse scrolled (455, 400) with delta (0, 0)
Screenshot: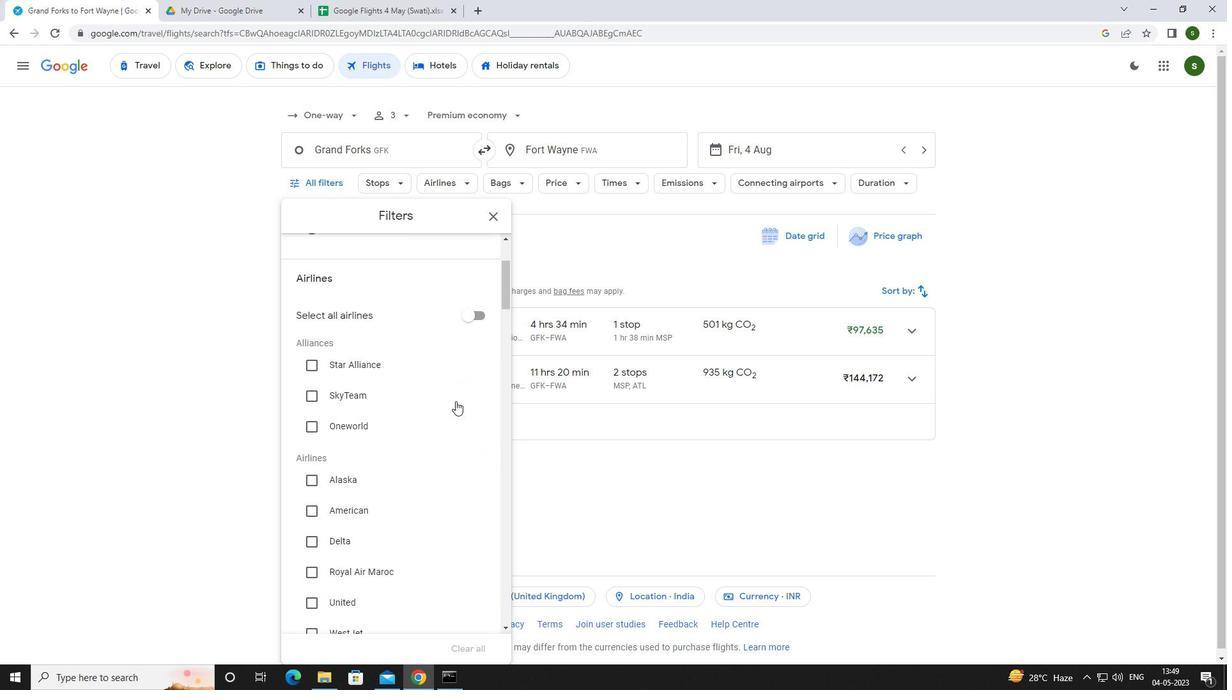 
Action: Mouse scrolled (455, 400) with delta (0, 0)
Screenshot: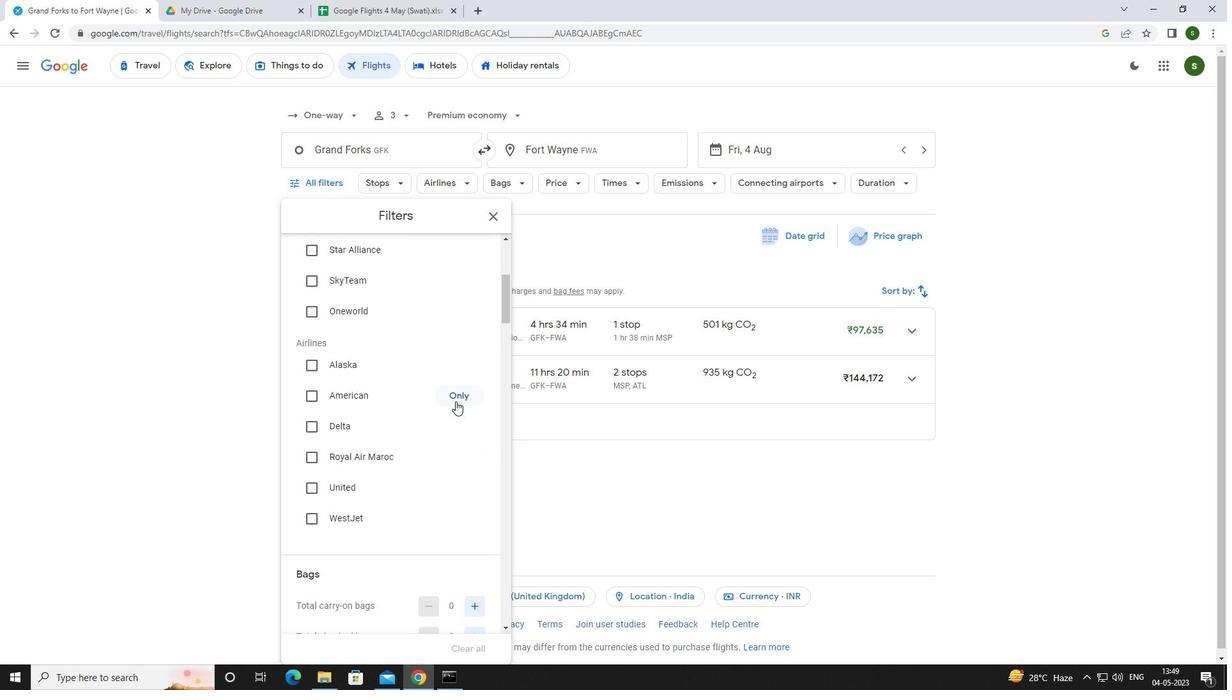 
Action: Mouse scrolled (455, 400) with delta (0, 0)
Screenshot: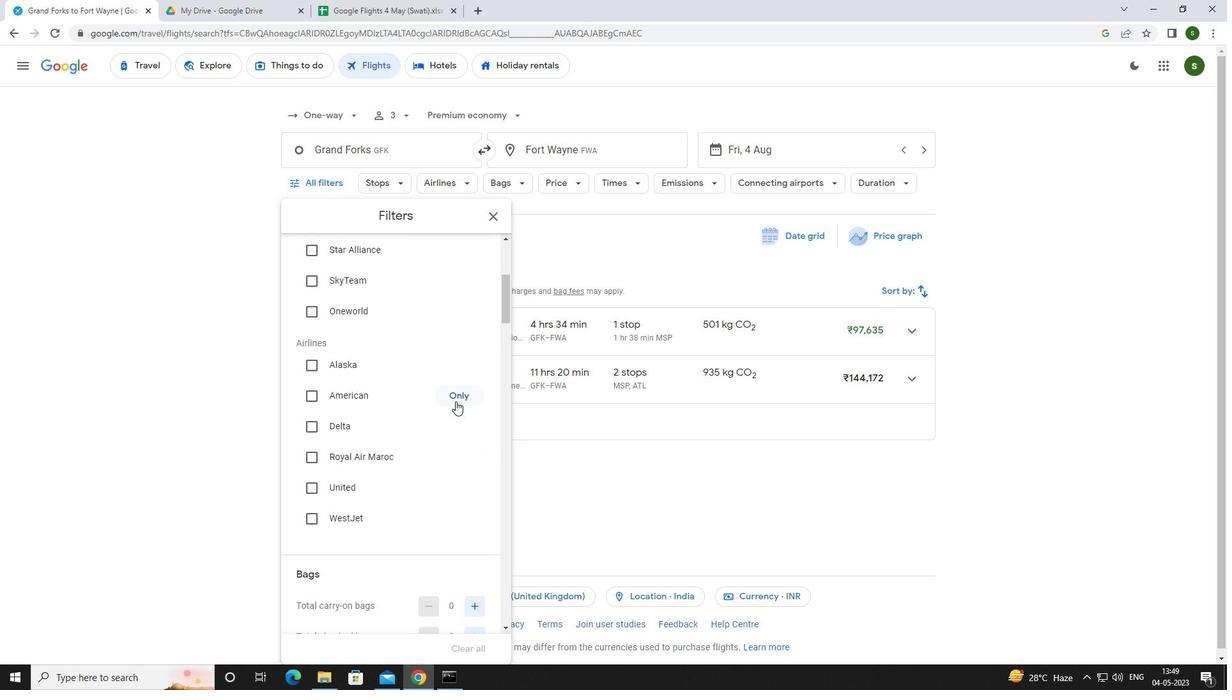 
Action: Mouse scrolled (455, 400) with delta (0, 0)
Screenshot: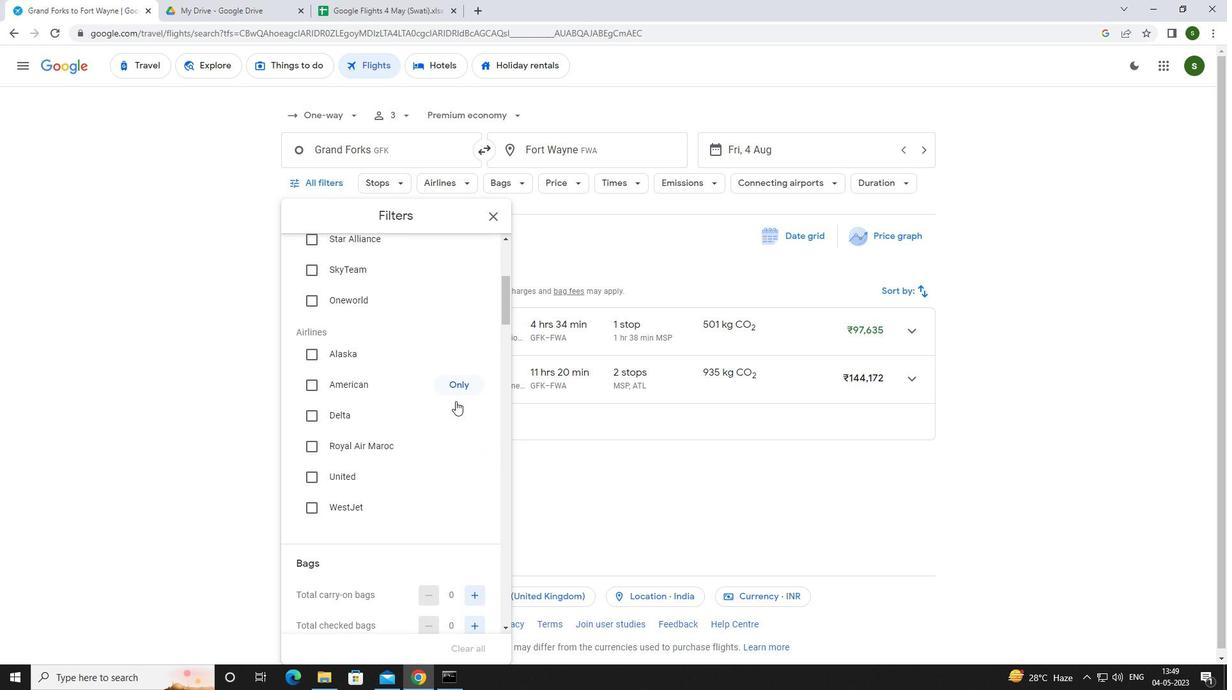 
Action: Mouse moved to (482, 450)
Screenshot: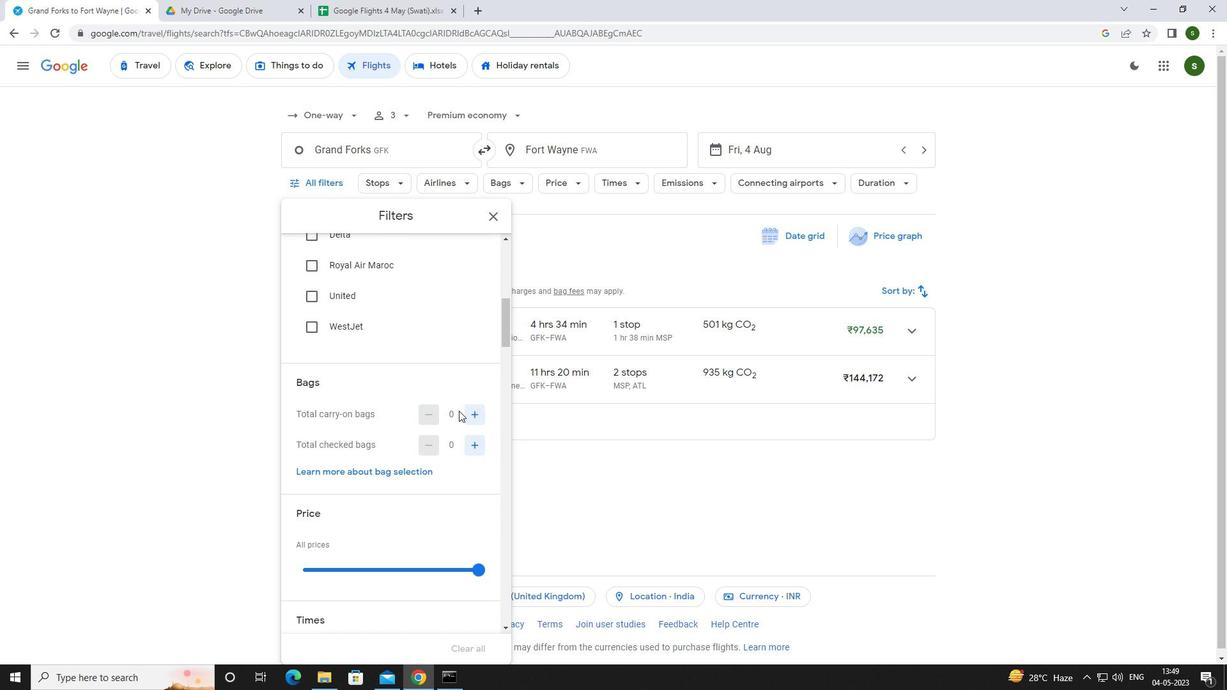 
Action: Mouse pressed left at (482, 450)
Screenshot: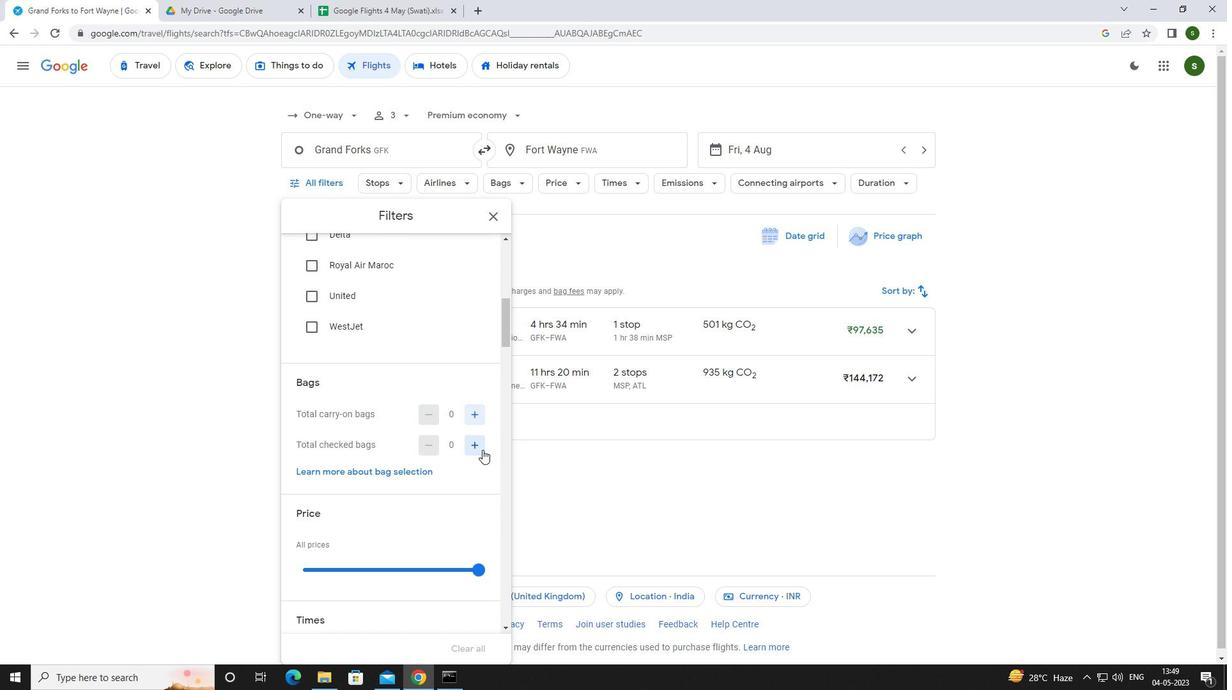 
Action: Mouse scrolled (482, 449) with delta (0, 0)
Screenshot: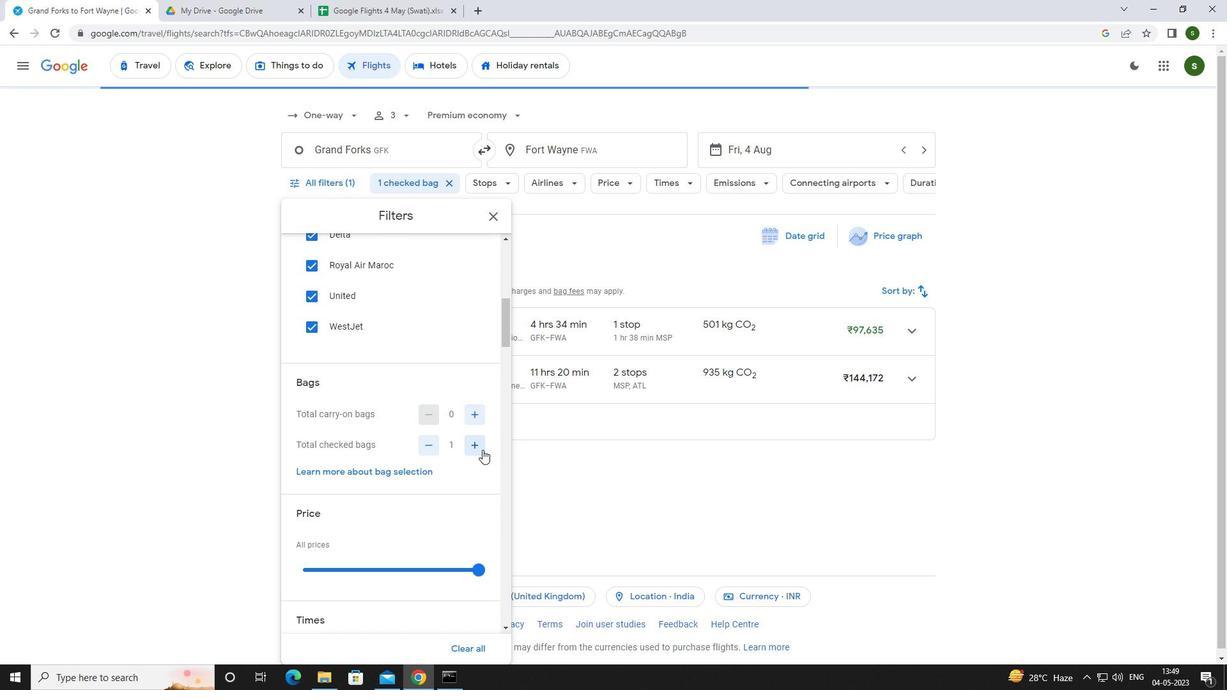 
Action: Mouse scrolled (482, 449) with delta (0, 0)
Screenshot: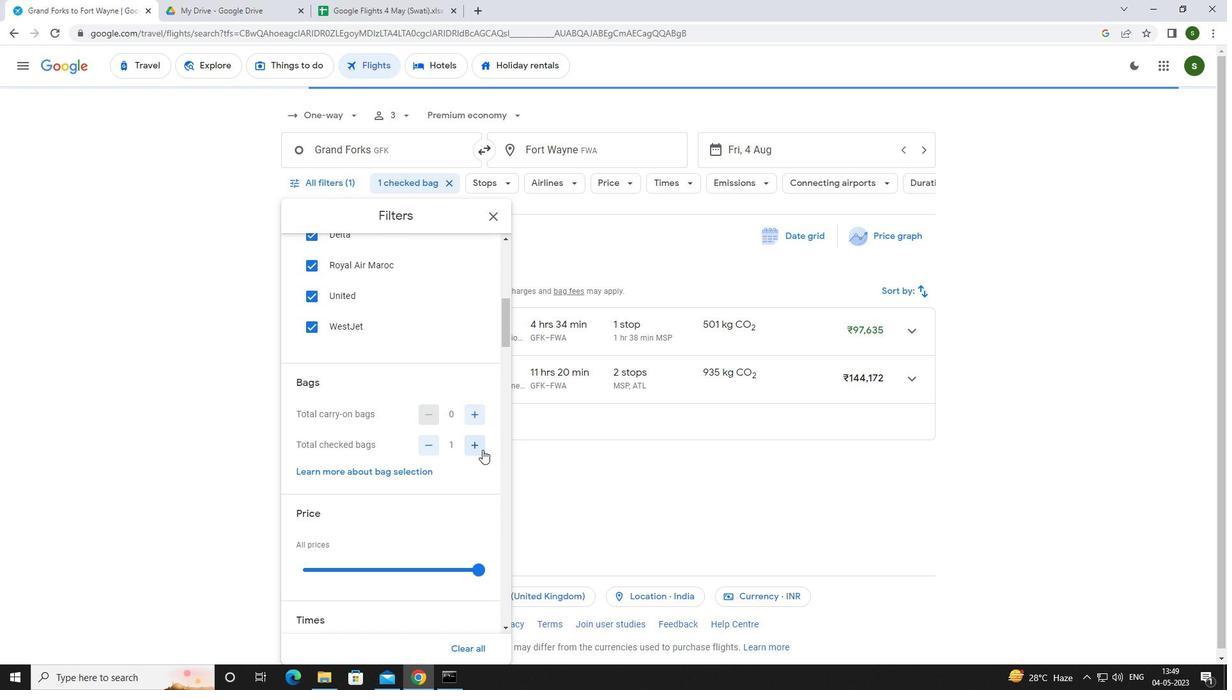 
Action: Mouse moved to (480, 440)
Screenshot: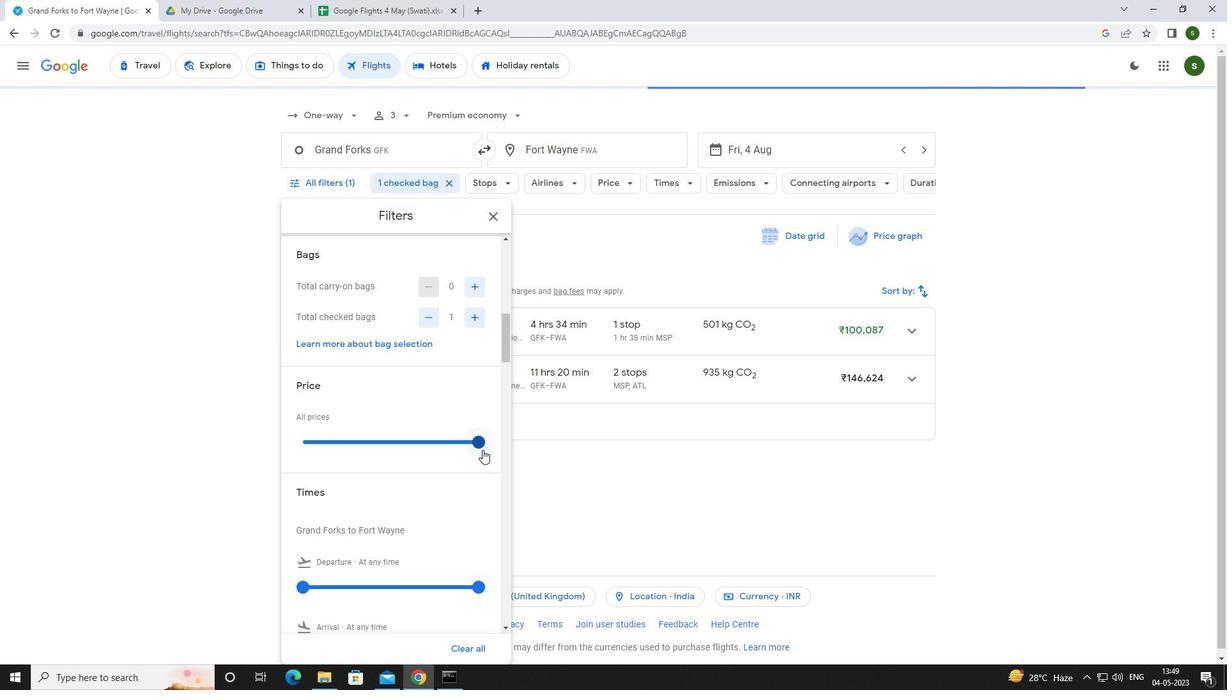 
Action: Mouse pressed left at (480, 440)
Screenshot: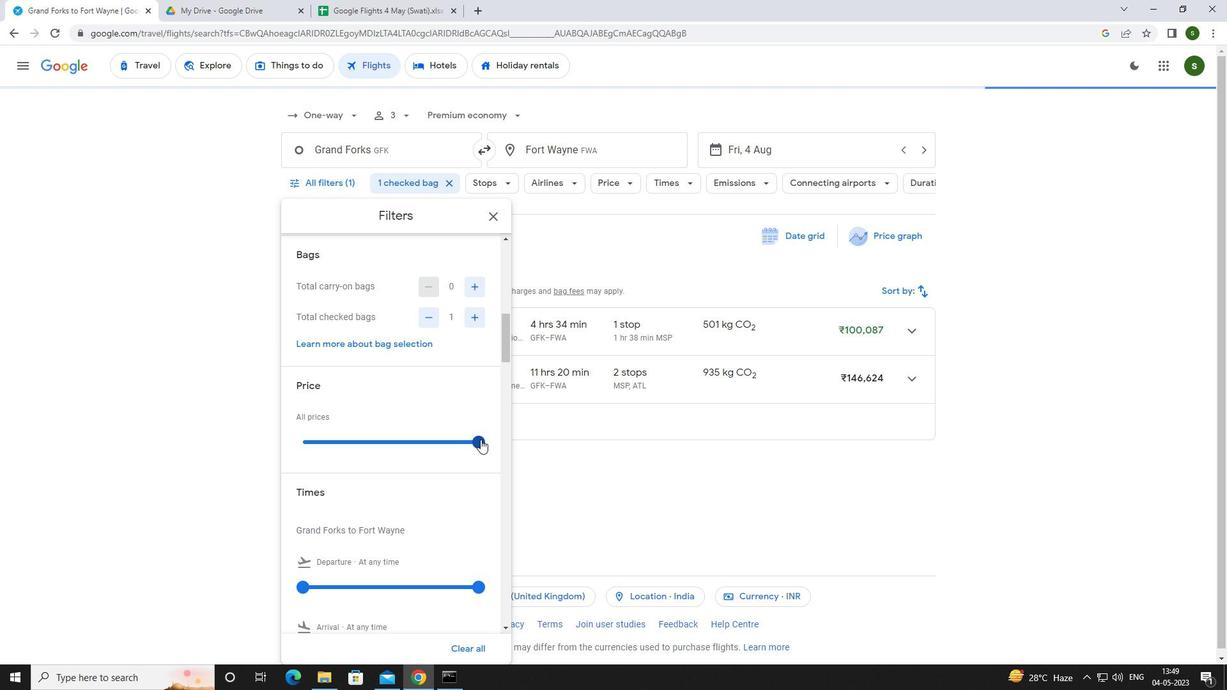 
Action: Mouse moved to (342, 408)
Screenshot: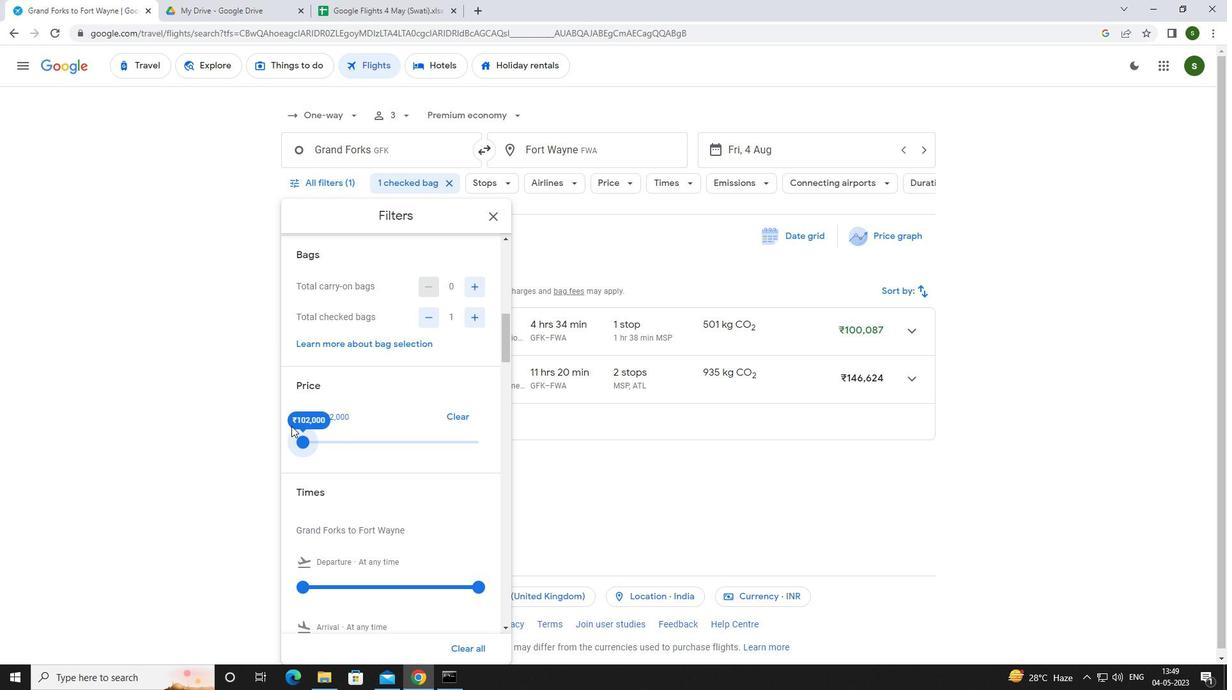 
Action: Mouse scrolled (342, 407) with delta (0, 0)
Screenshot: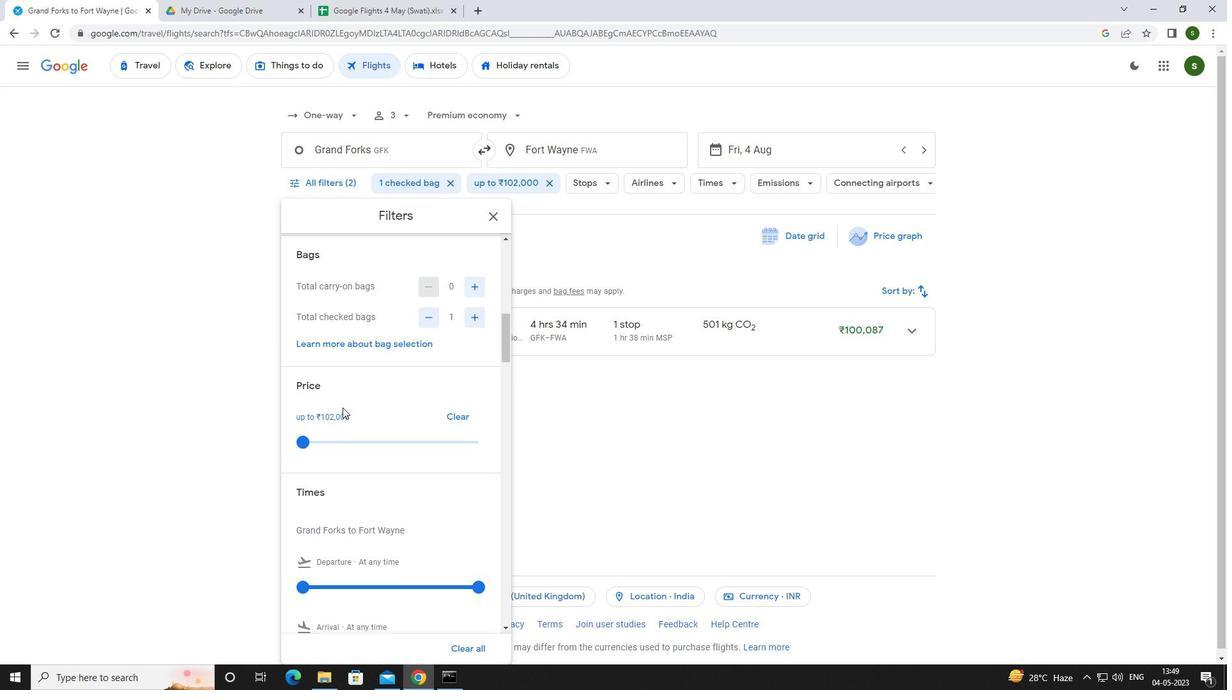 
Action: Mouse scrolled (342, 407) with delta (0, 0)
Screenshot: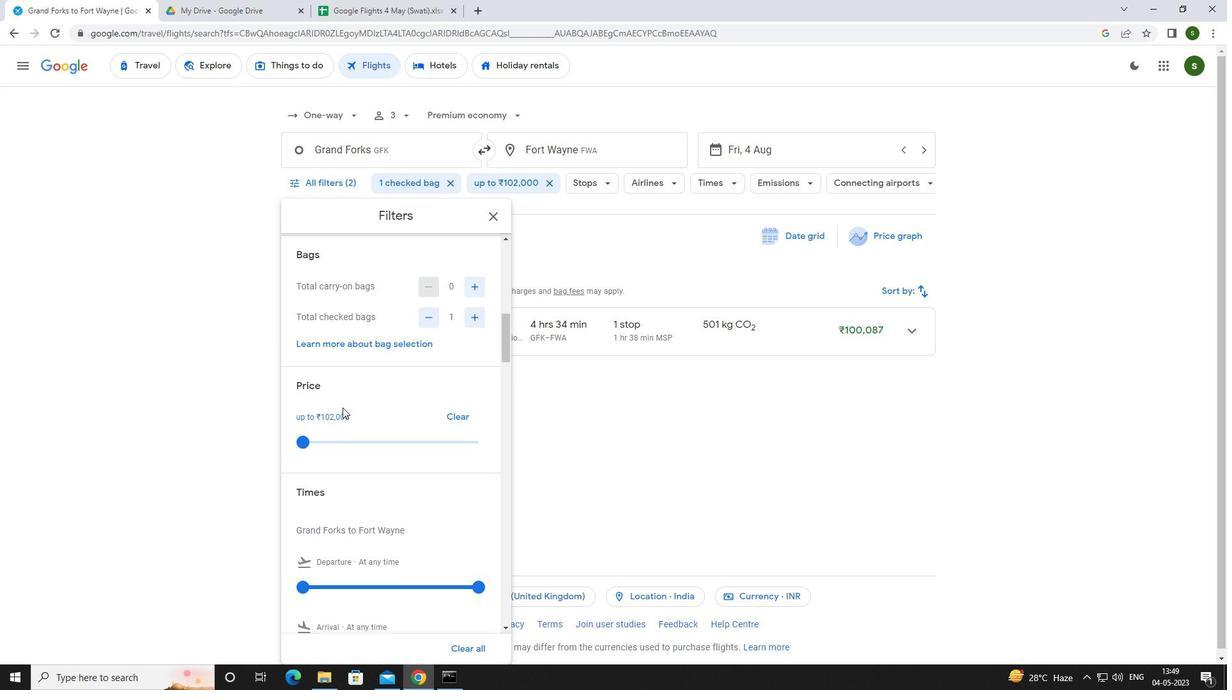 
Action: Mouse moved to (299, 459)
Screenshot: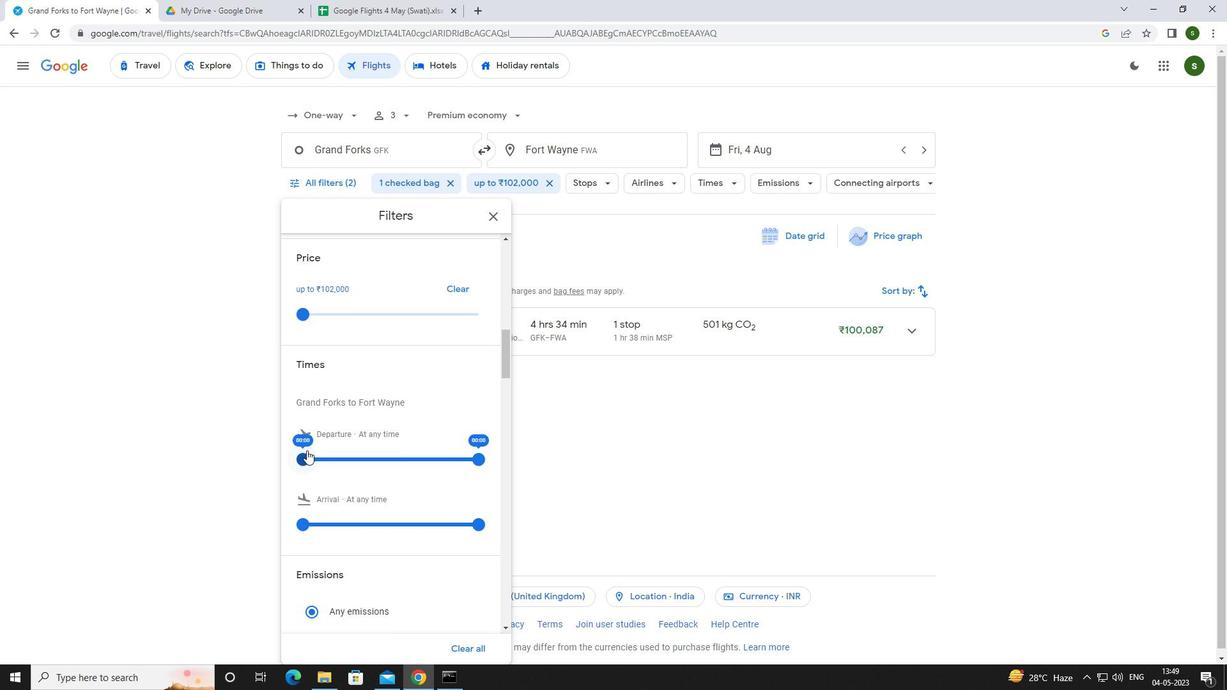 
Action: Mouse pressed left at (299, 459)
Screenshot: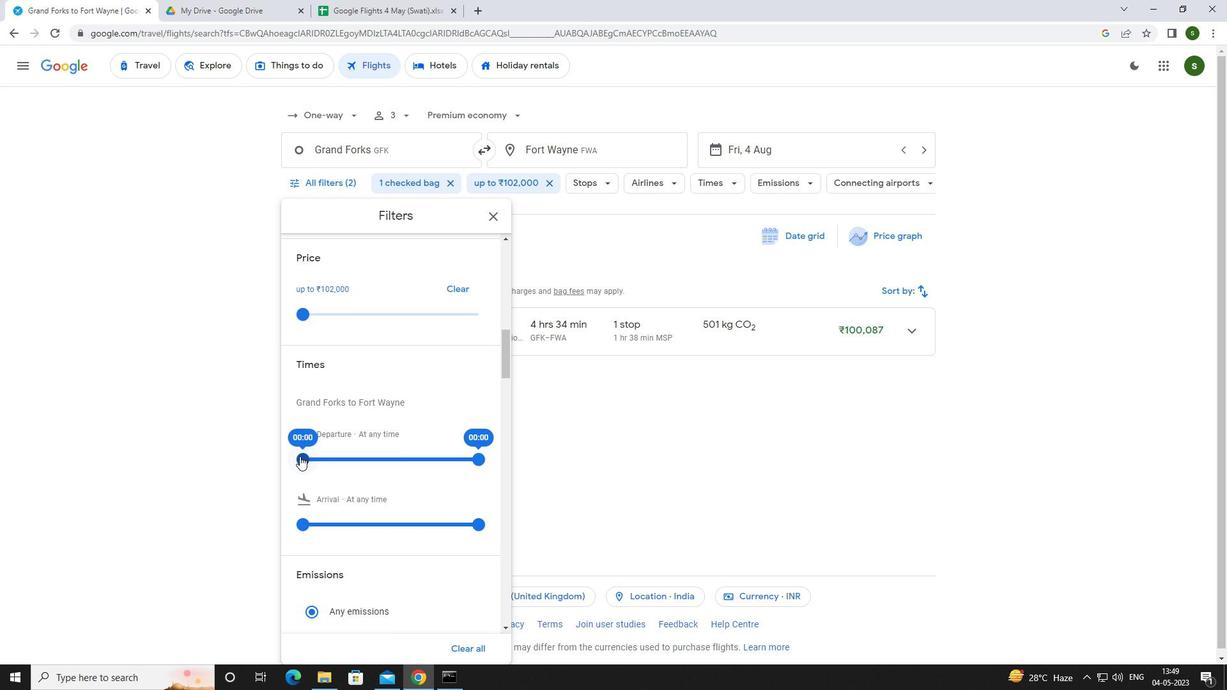 
Action: Mouse moved to (599, 427)
Screenshot: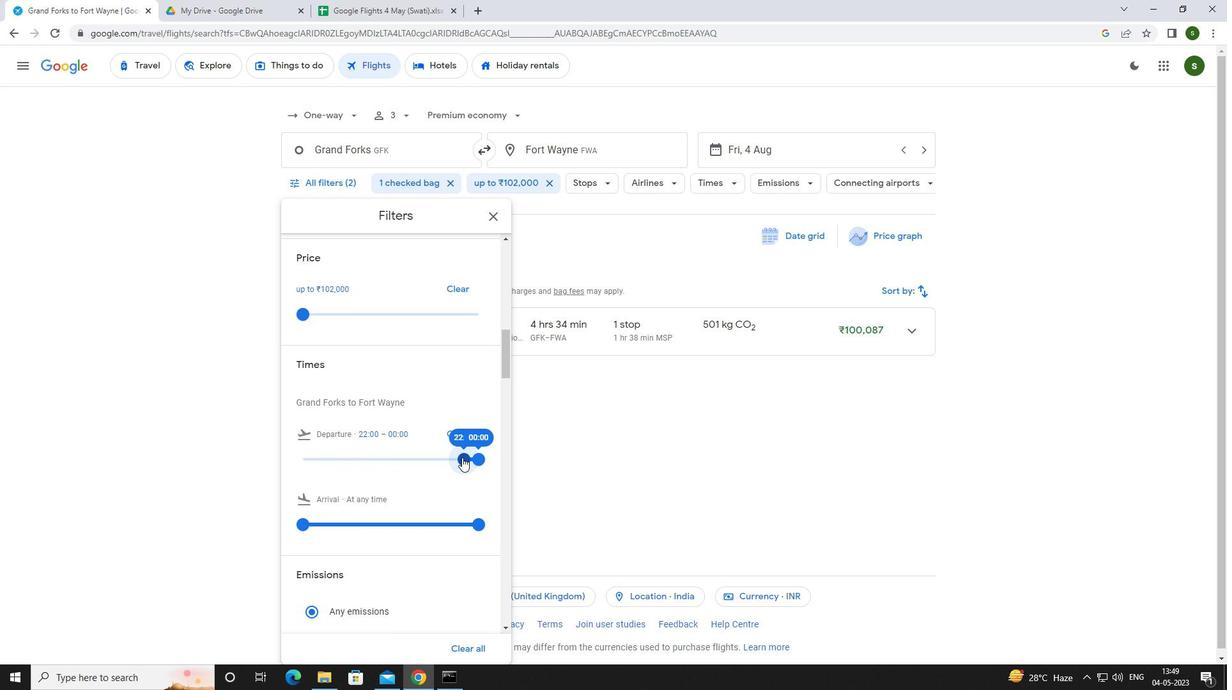 
Action: Mouse pressed left at (599, 427)
Screenshot: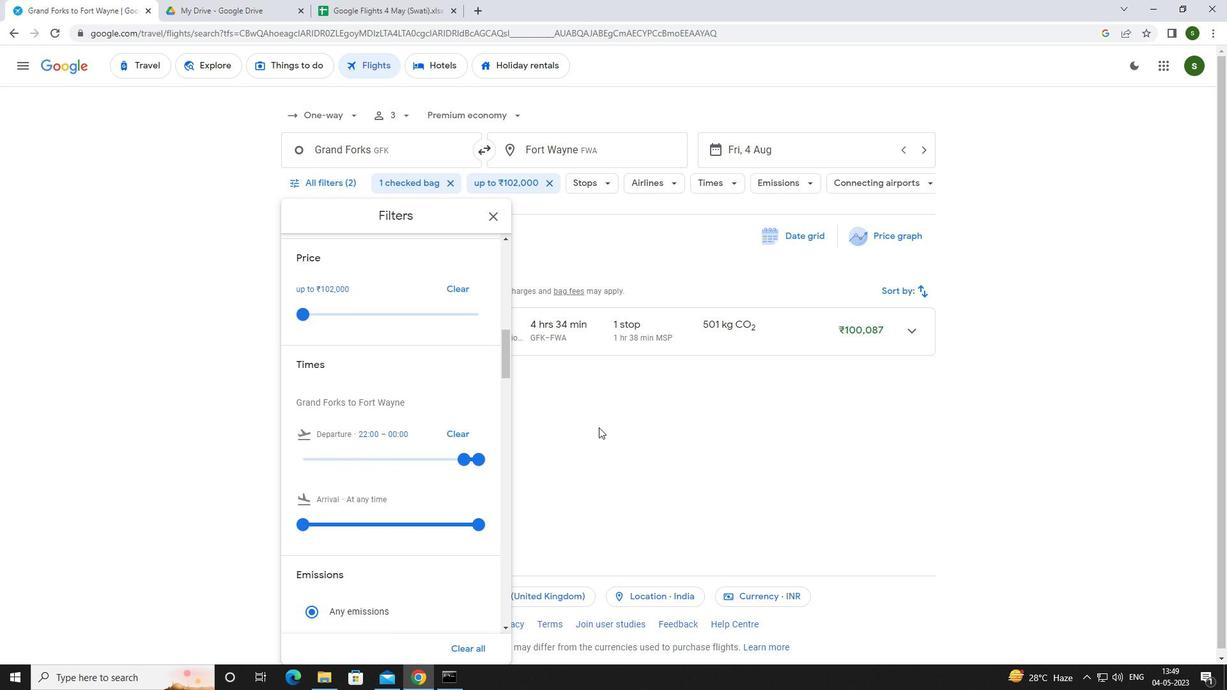 
